Task: Plan a game night with friends on the 15th at 7:00 PM.
Action: Mouse pressed left at (302, 120)
Screenshot: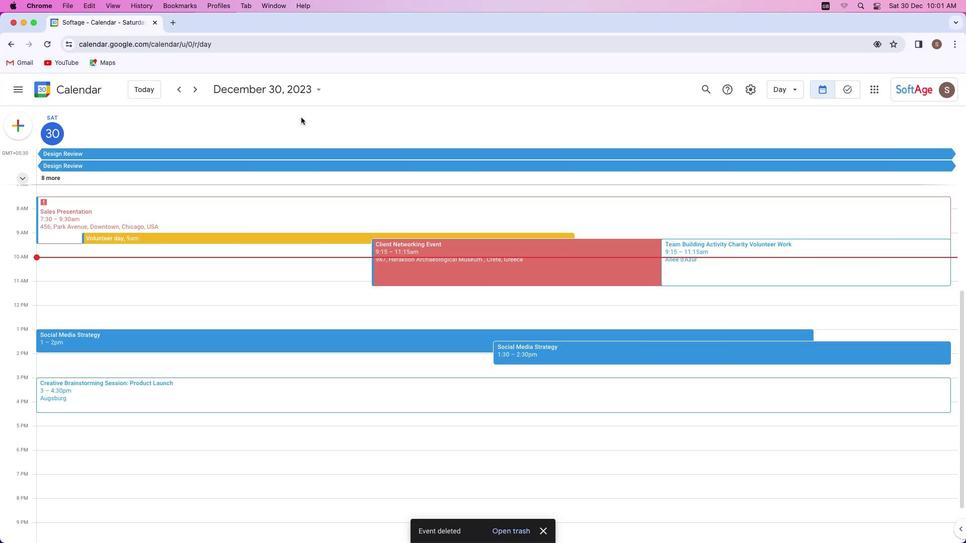 
Action: Mouse moved to (20, 127)
Screenshot: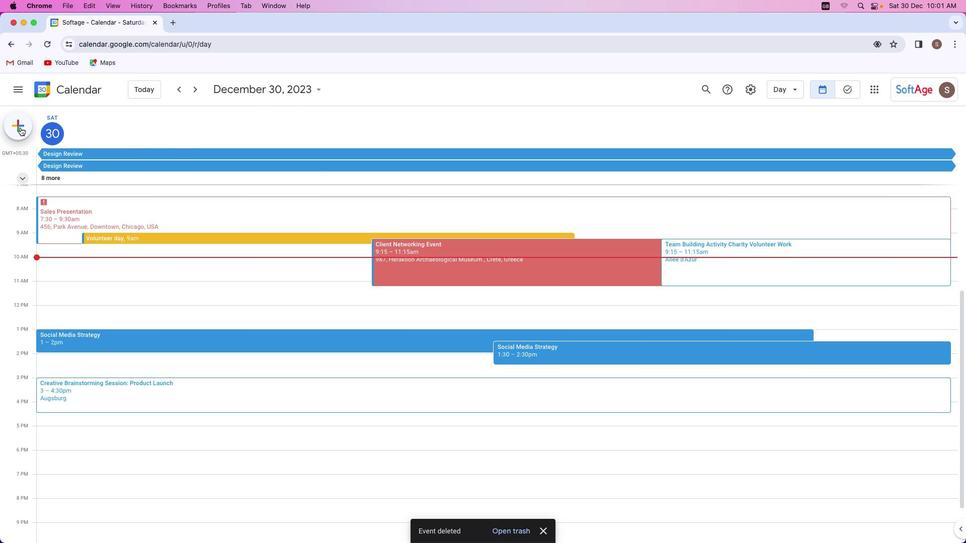 
Action: Mouse pressed left at (20, 127)
Screenshot: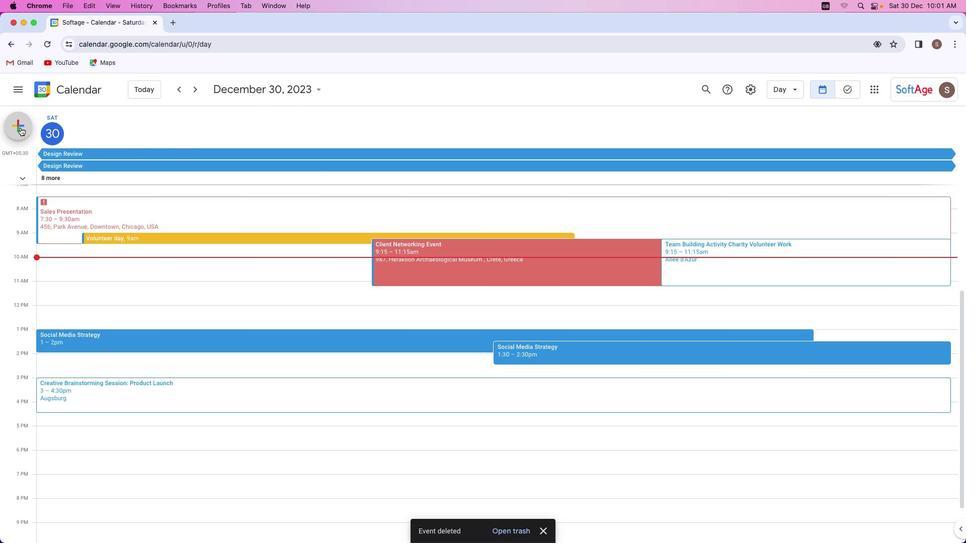 
Action: Mouse moved to (55, 159)
Screenshot: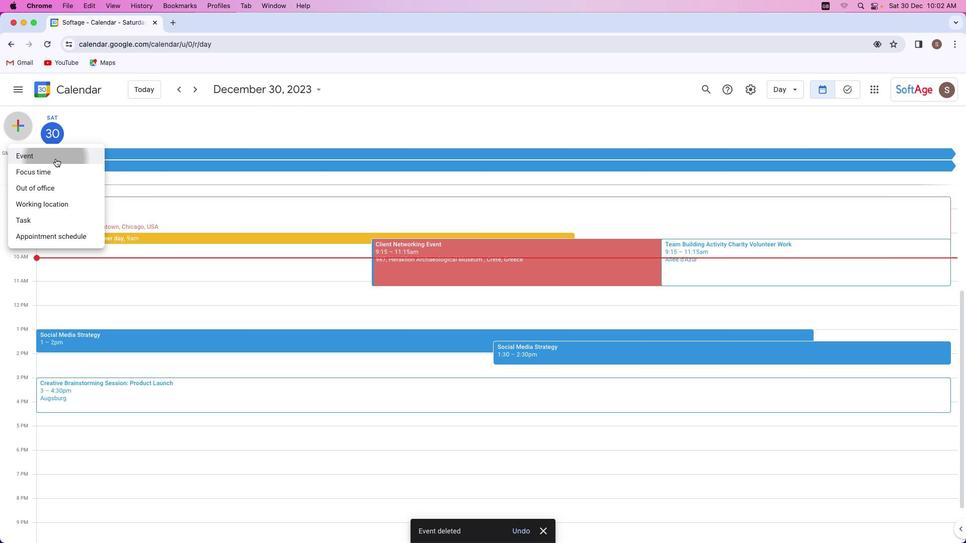 
Action: Mouse pressed left at (55, 159)
Screenshot: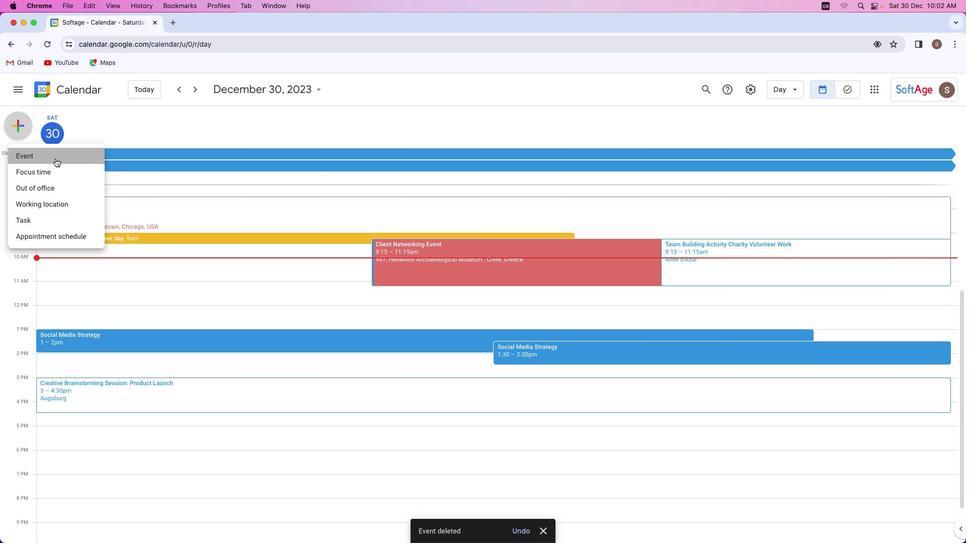 
Action: Mouse moved to (360, 213)
Screenshot: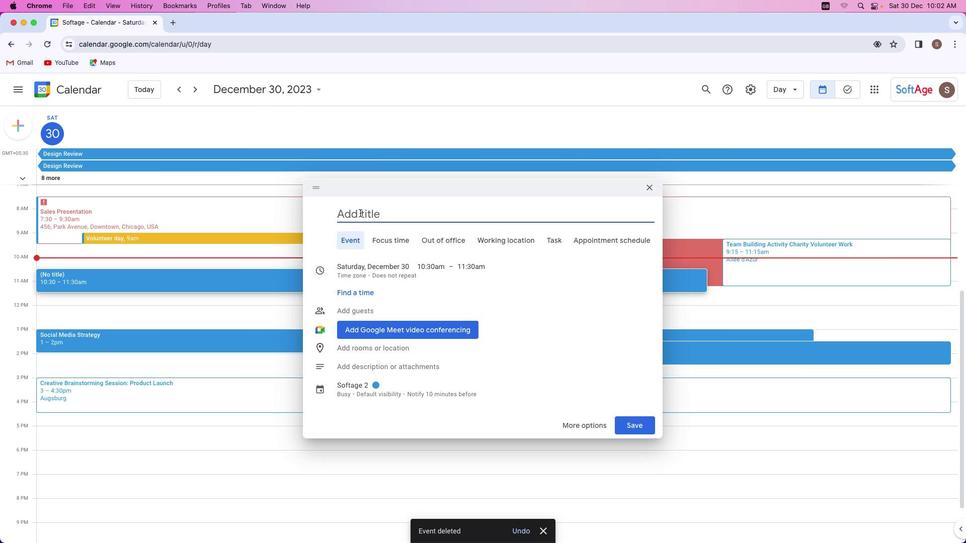 
Action: Mouse pressed left at (360, 213)
Screenshot: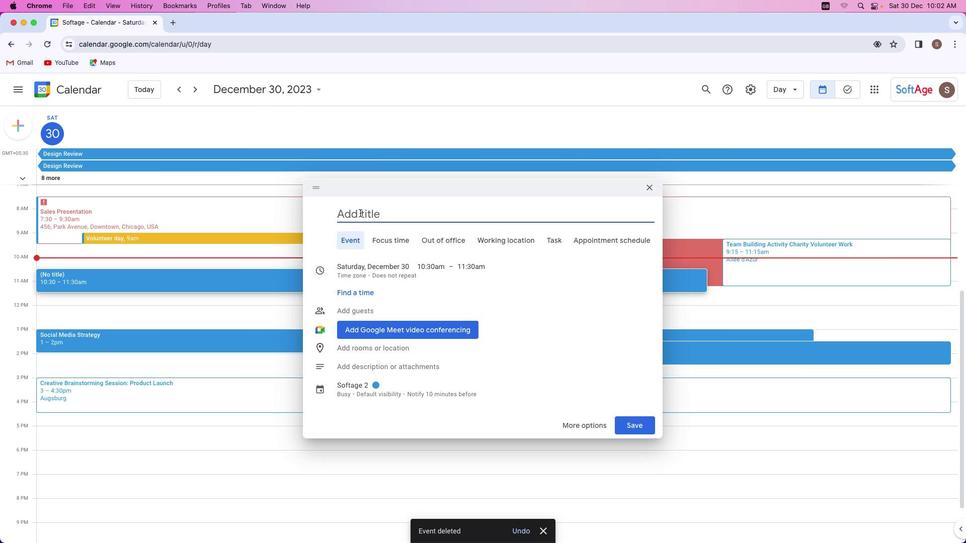 
Action: Key pressed Key.shift'G''a''m''e'Key.space'n''i''g''h''t'Key.space'w''i''t''h'Key.space'f''r''i''e''n''d''s'Key.shift_r':''p''l''a''n'
Screenshot: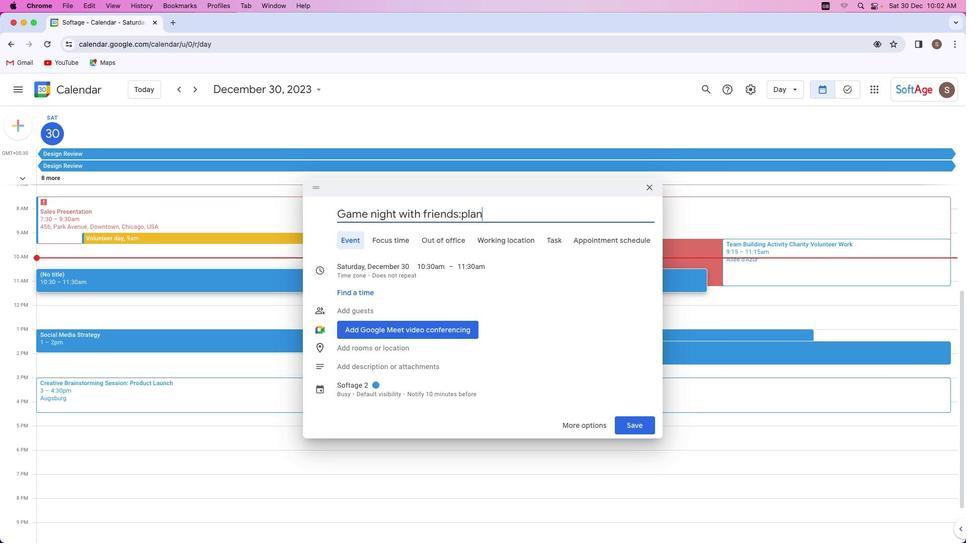 
Action: Mouse moved to (365, 264)
Screenshot: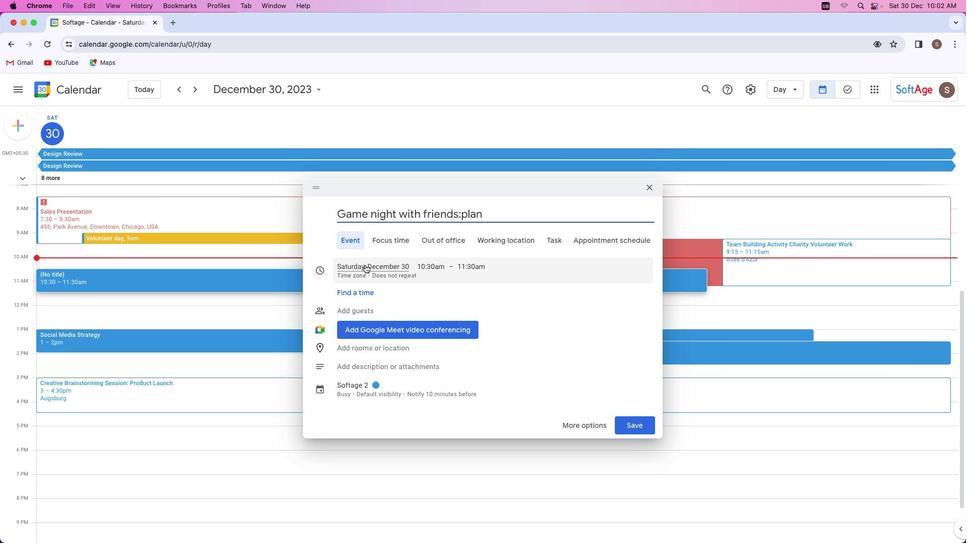 
Action: Mouse pressed left at (365, 264)
Screenshot: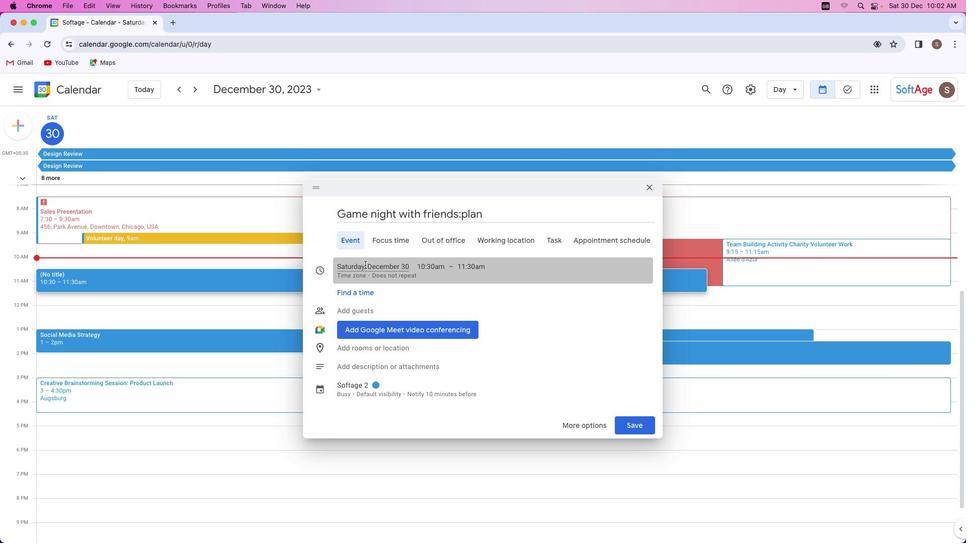 
Action: Mouse moved to (458, 287)
Screenshot: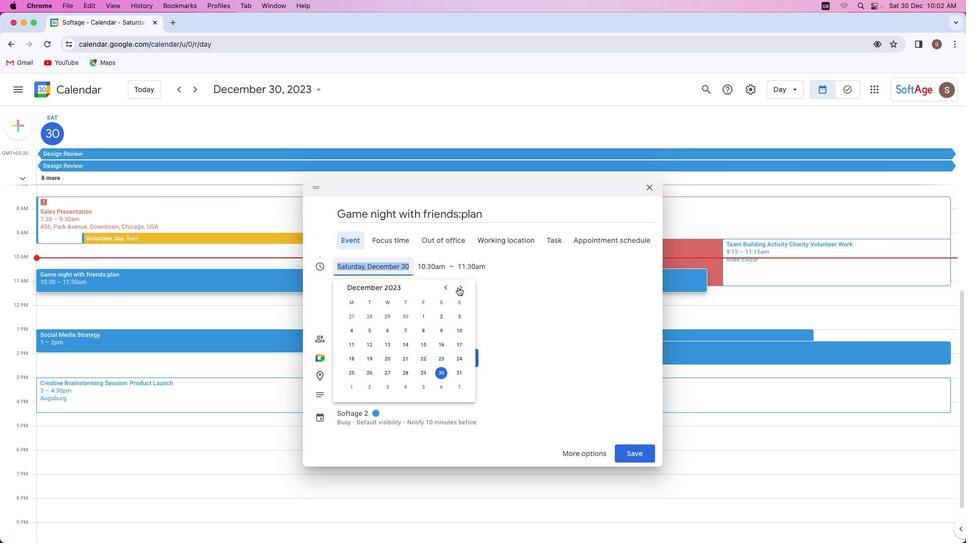
Action: Mouse pressed left at (458, 287)
Screenshot: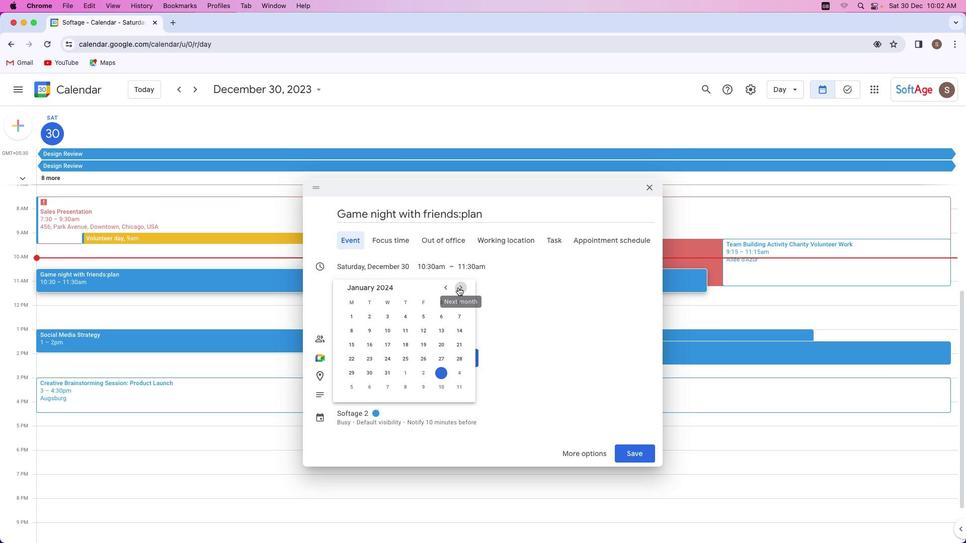 
Action: Mouse moved to (351, 341)
Screenshot: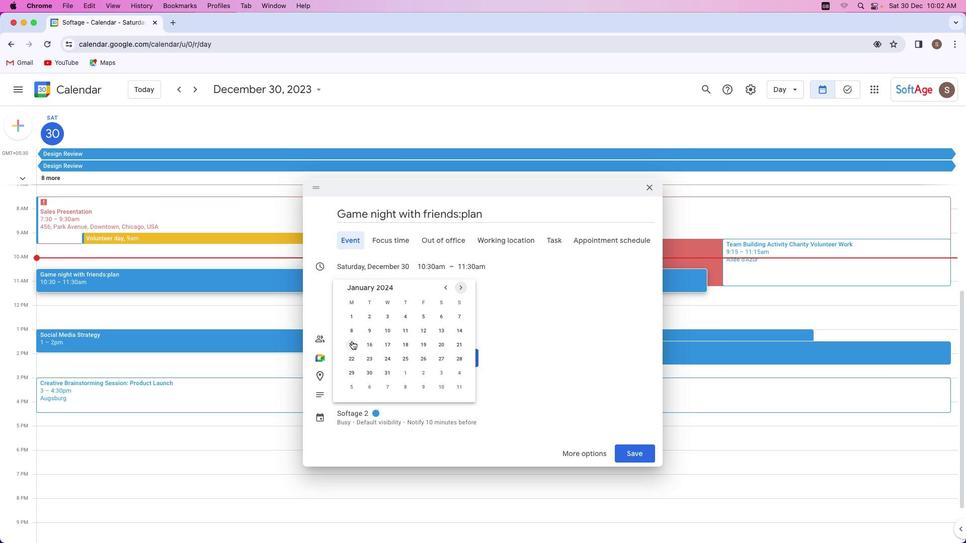 
Action: Mouse pressed left at (351, 341)
Screenshot: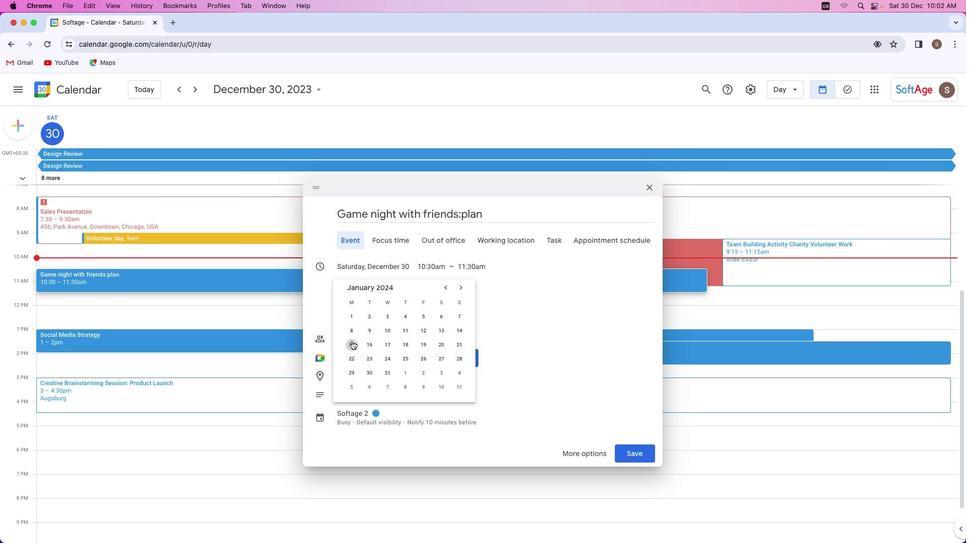 
Action: Mouse moved to (441, 266)
Screenshot: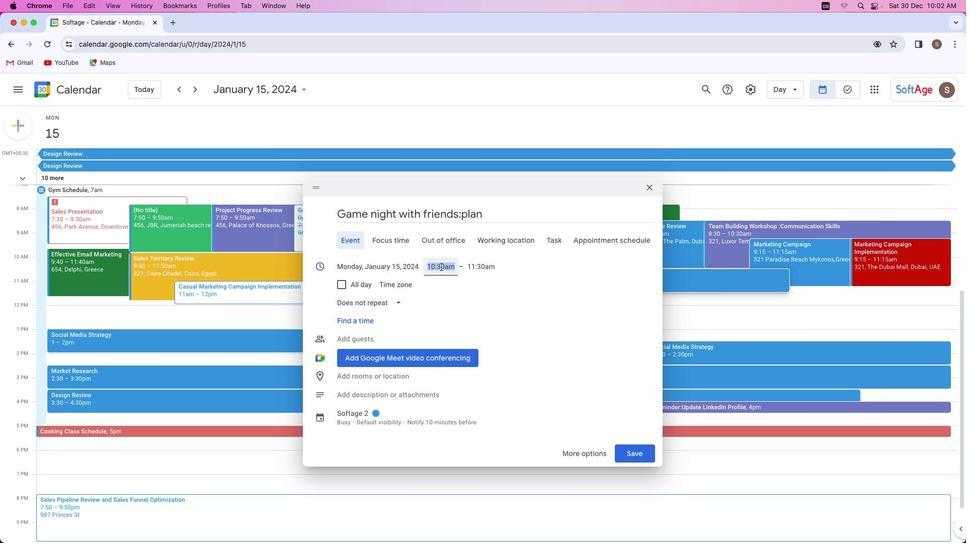 
Action: Mouse pressed left at (441, 266)
Screenshot: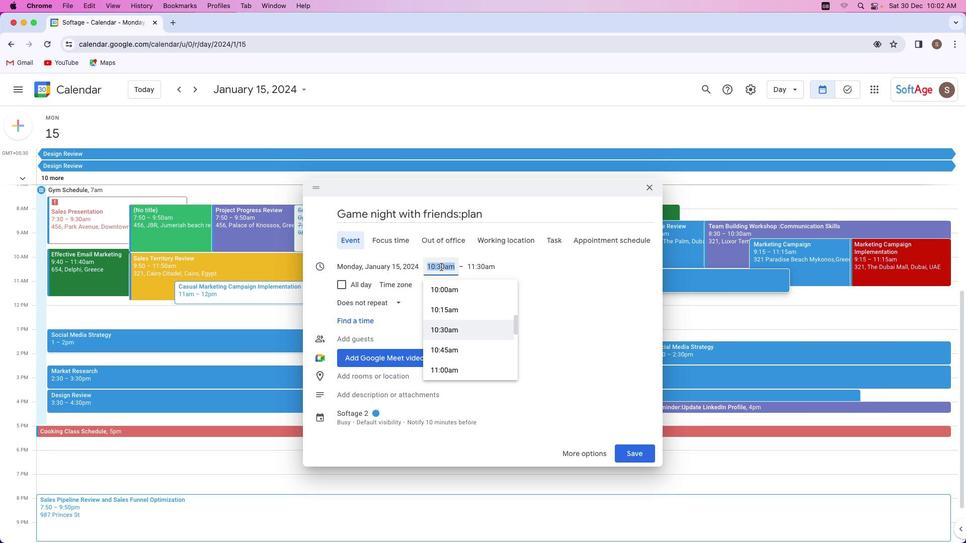 
Action: Mouse moved to (457, 322)
Screenshot: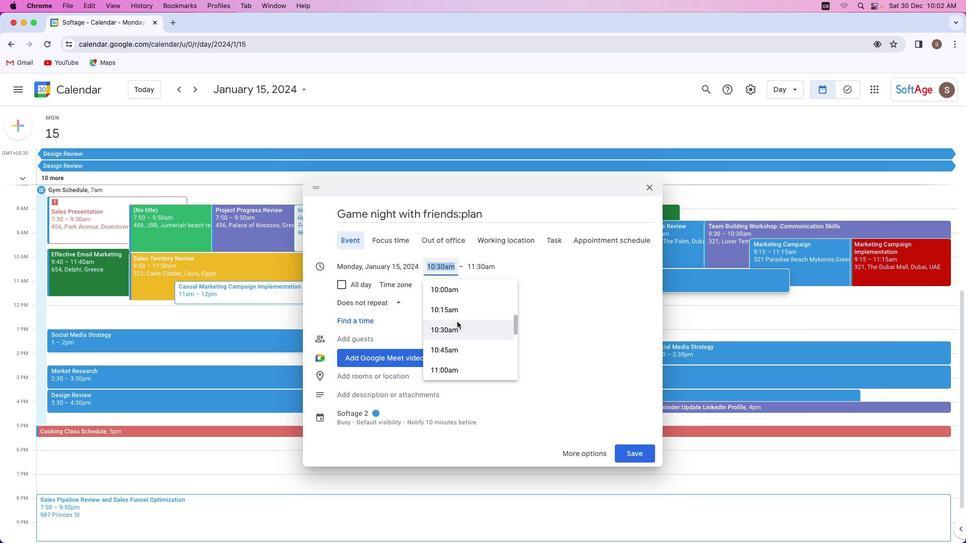 
Action: Mouse scrolled (457, 322) with delta (0, 0)
Screenshot: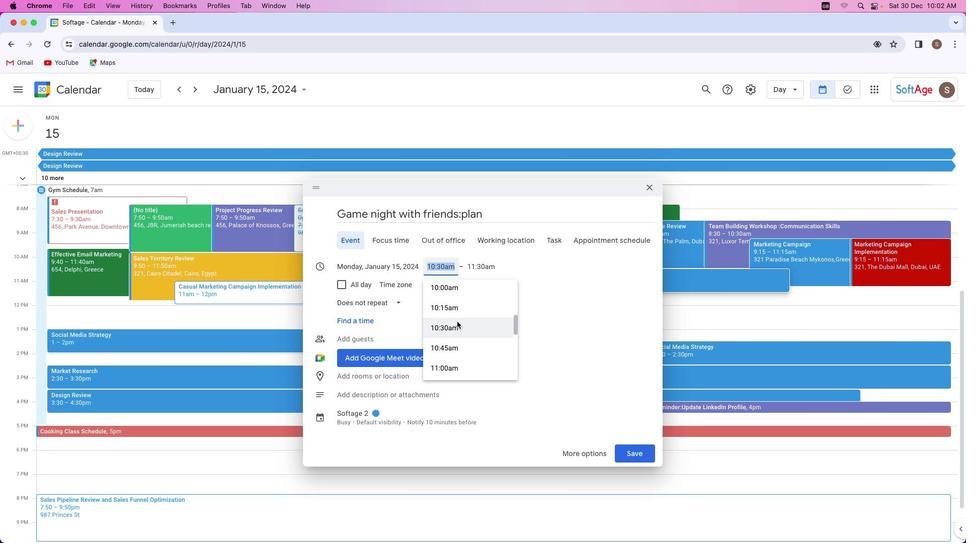 
Action: Mouse scrolled (457, 322) with delta (0, 0)
Screenshot: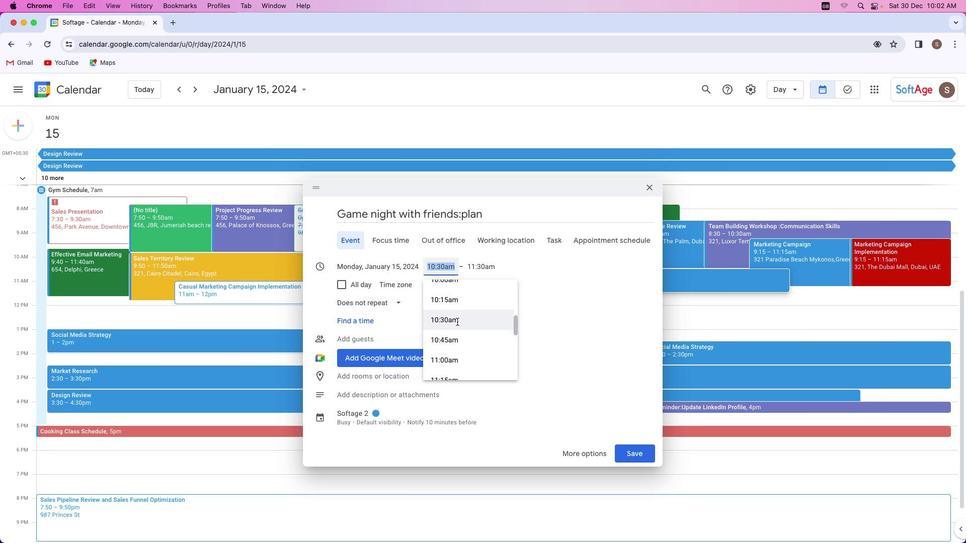 
Action: Mouse scrolled (457, 322) with delta (0, 0)
Screenshot: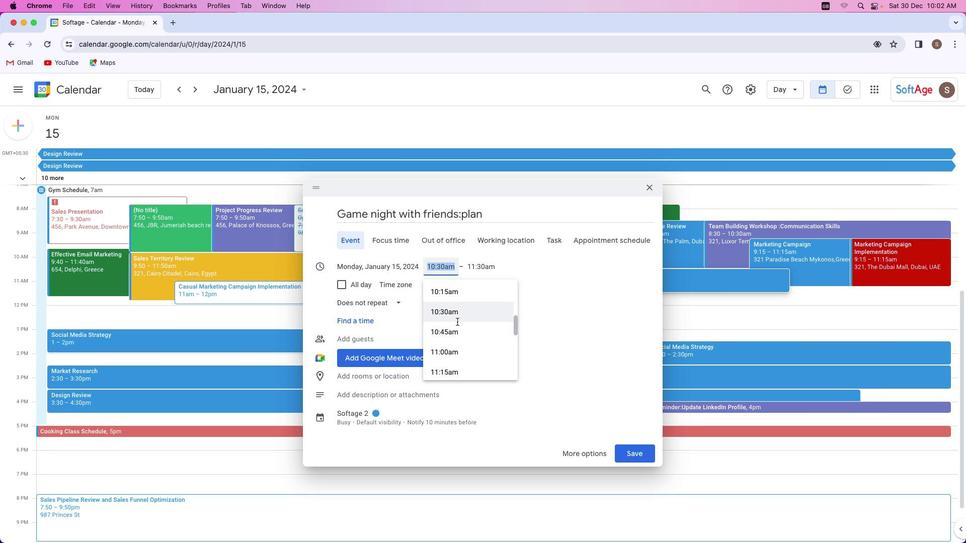 
Action: Mouse moved to (457, 322)
Screenshot: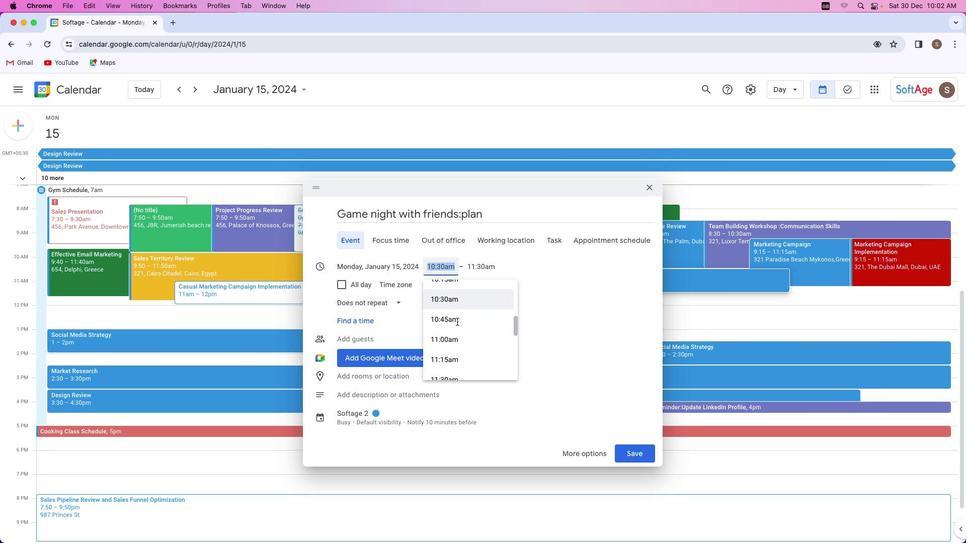
Action: Mouse scrolled (457, 322) with delta (0, 0)
Screenshot: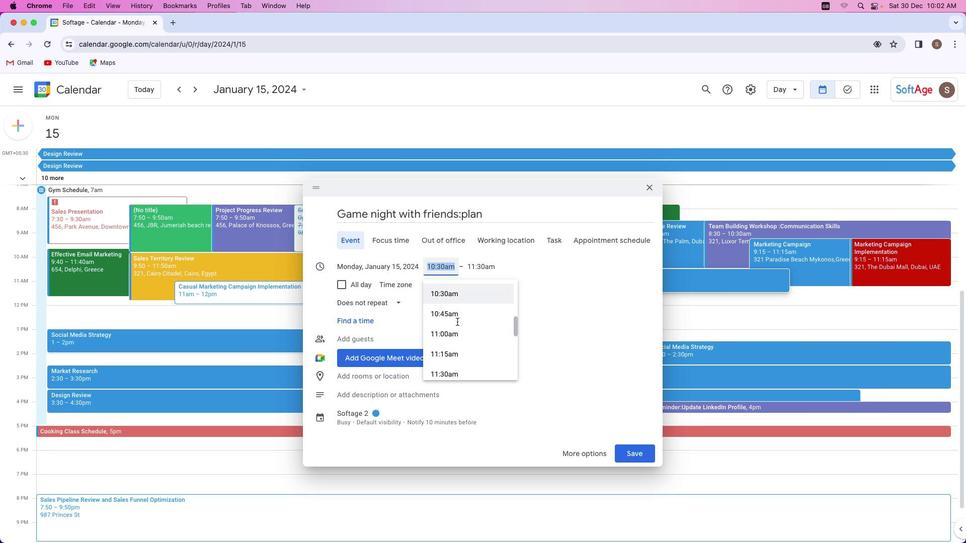 
Action: Mouse scrolled (457, 322) with delta (0, 0)
Screenshot: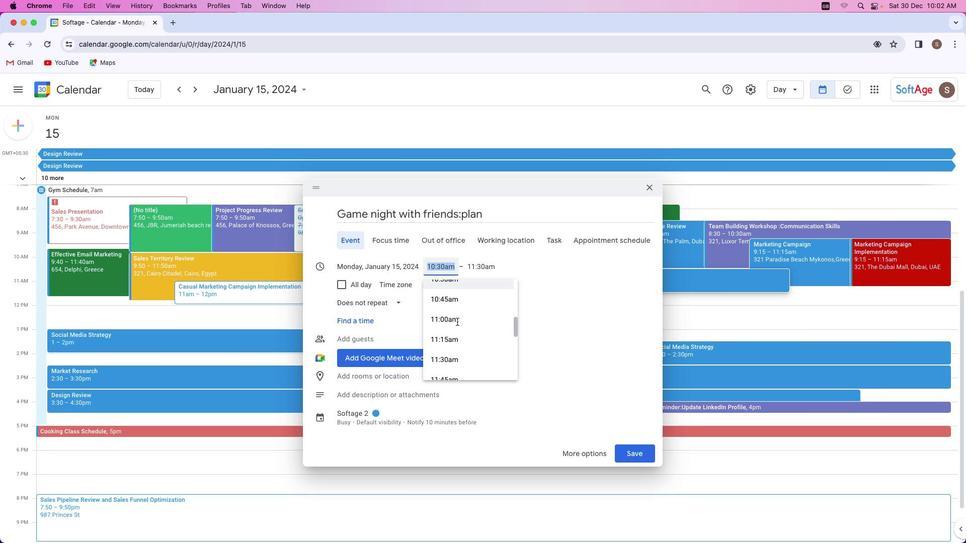 
Action: Mouse scrolled (457, 322) with delta (0, 0)
Screenshot: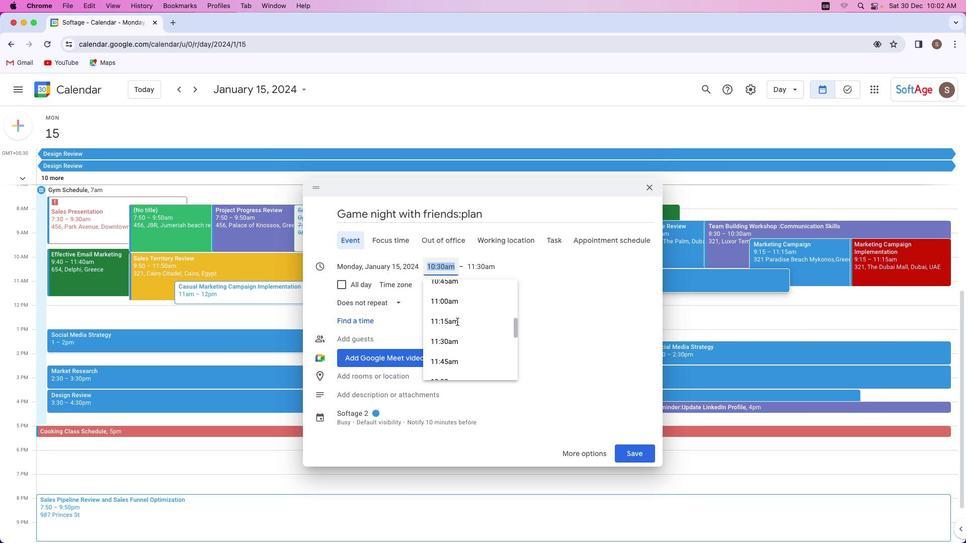 
Action: Mouse scrolled (457, 322) with delta (0, 0)
Screenshot: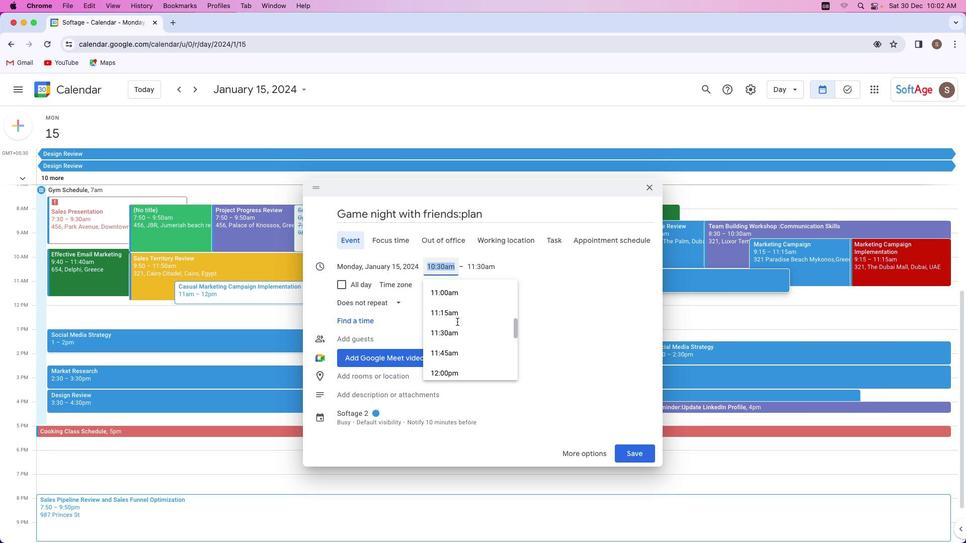 
Action: Mouse scrolled (457, 322) with delta (0, 0)
Screenshot: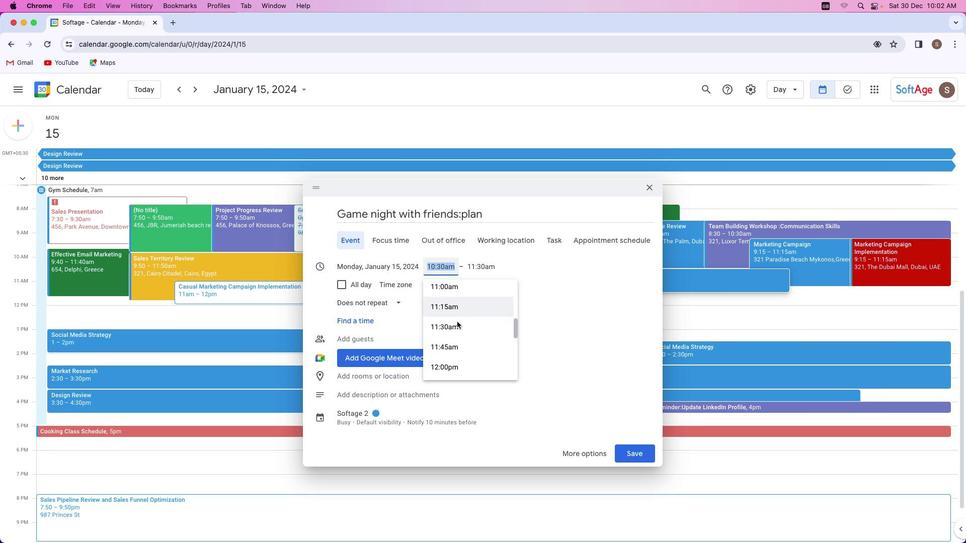 
Action: Mouse scrolled (457, 322) with delta (0, 0)
Screenshot: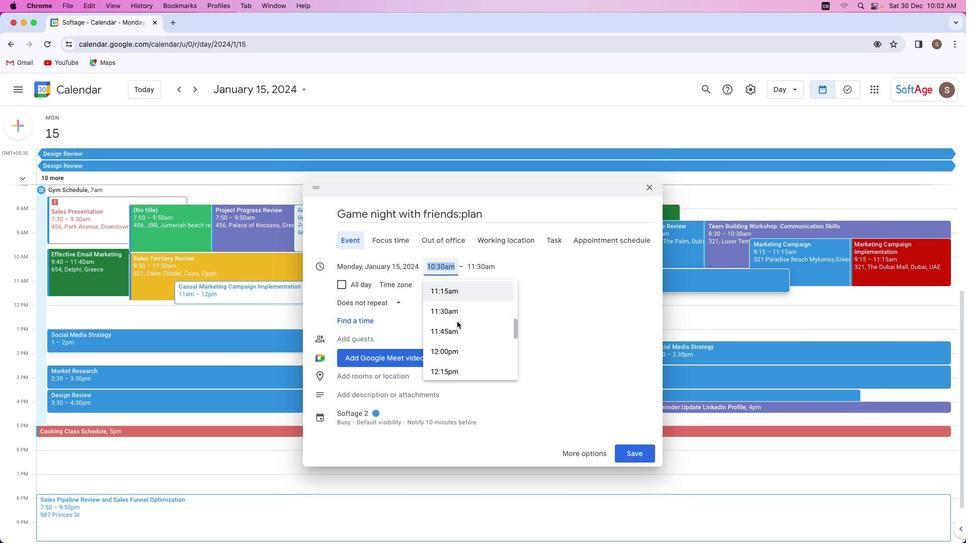 
Action: Mouse scrolled (457, 322) with delta (0, 0)
Screenshot: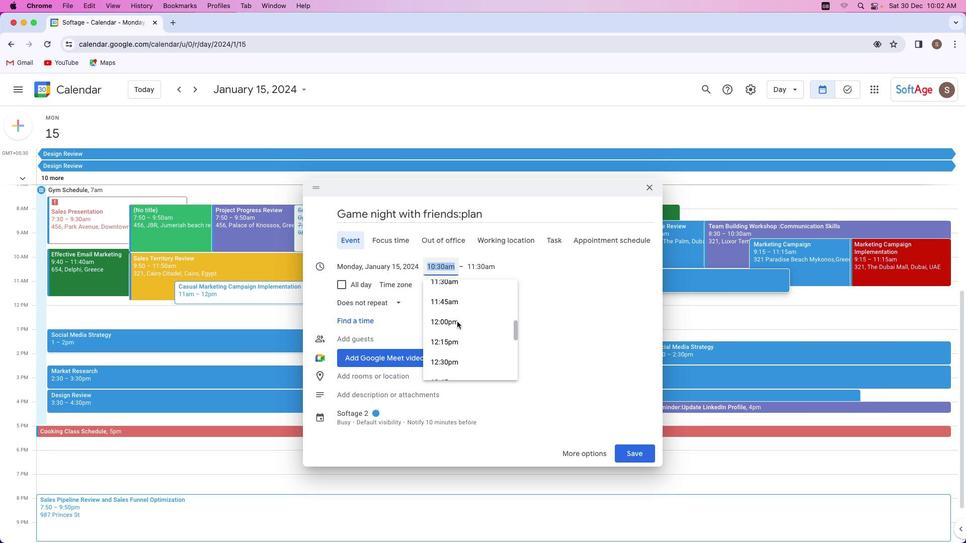 
Action: Mouse scrolled (457, 322) with delta (0, 0)
Screenshot: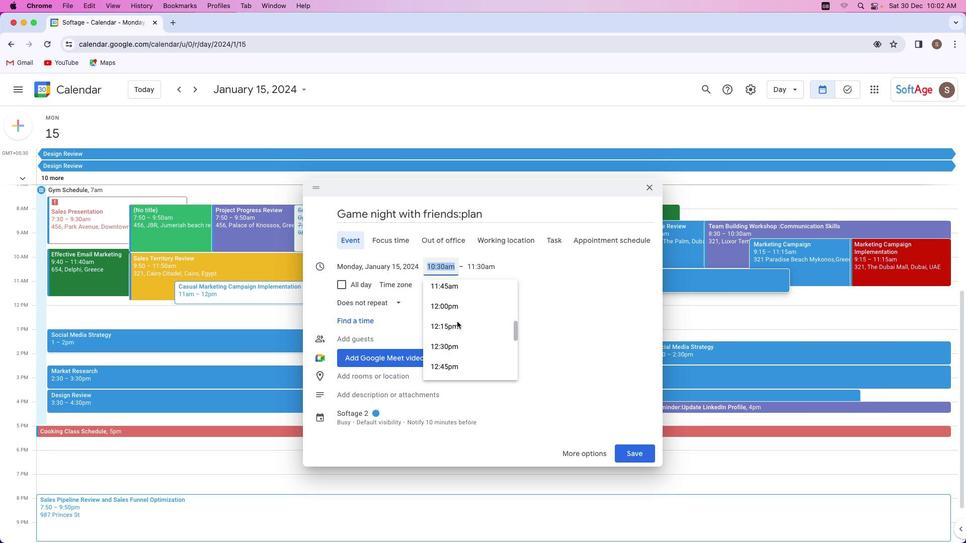 
Action: Mouse scrolled (457, 322) with delta (0, 0)
Screenshot: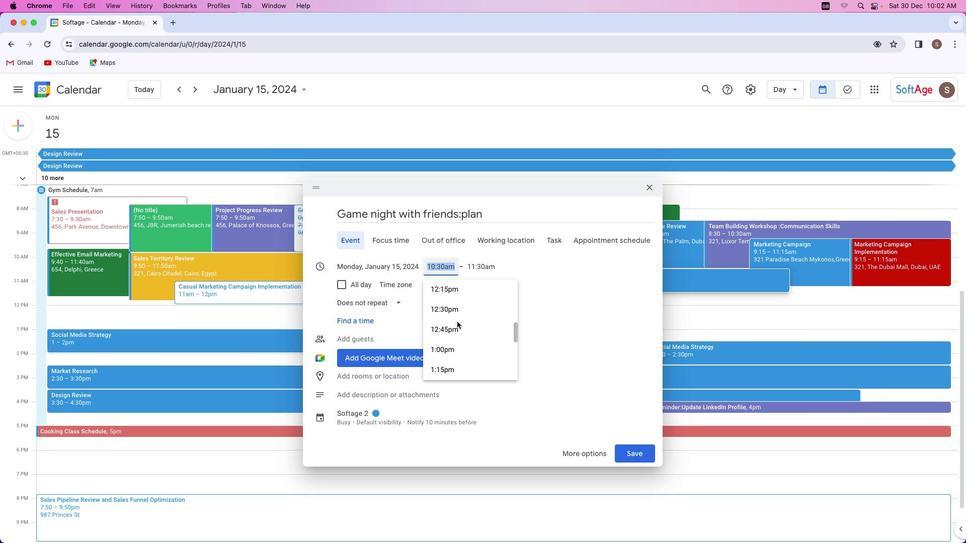 
Action: Mouse scrolled (457, 322) with delta (0, 0)
Screenshot: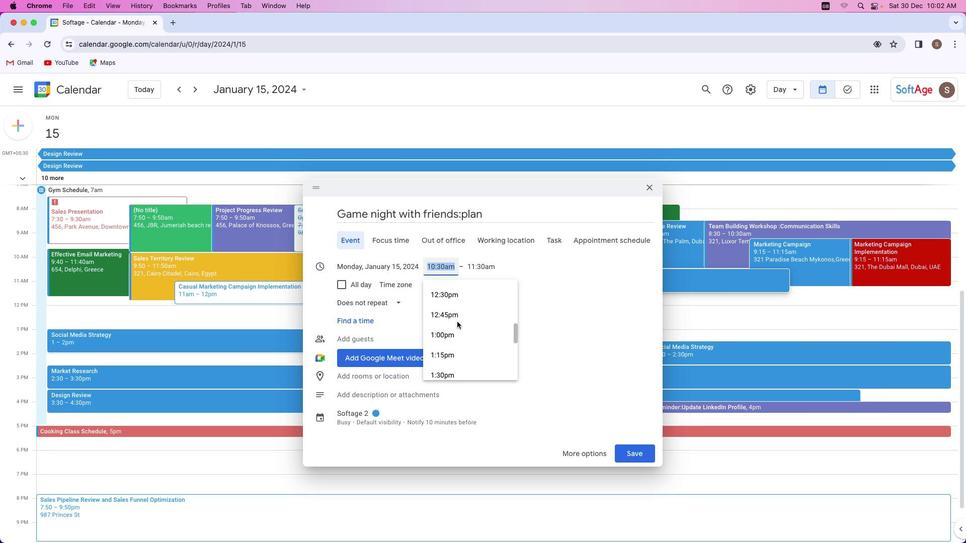 
Action: Mouse scrolled (457, 322) with delta (0, 0)
Screenshot: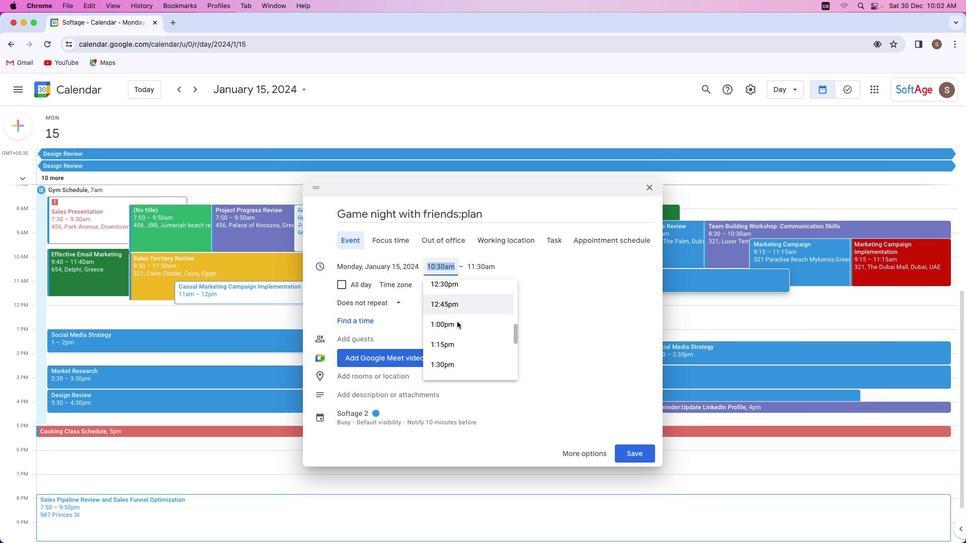 
Action: Mouse scrolled (457, 322) with delta (0, 0)
Screenshot: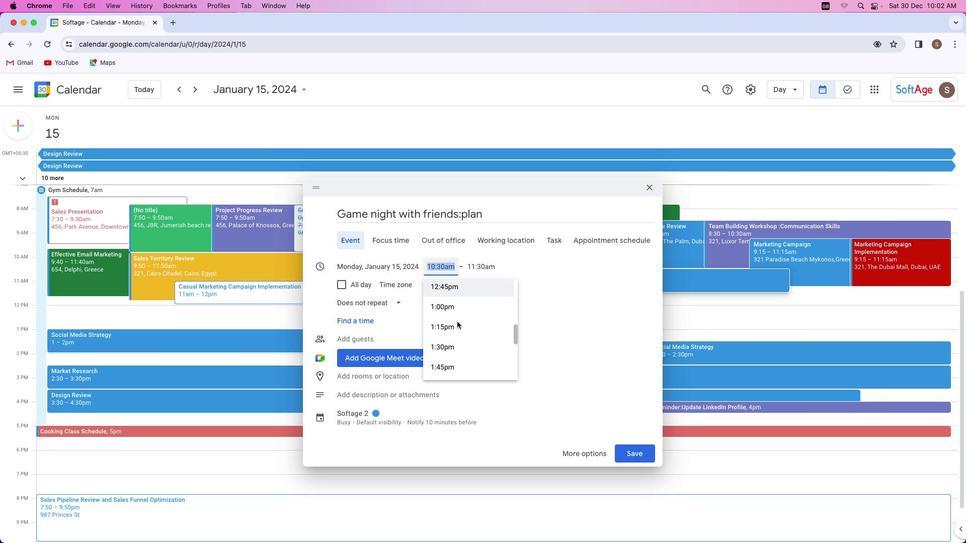
Action: Mouse scrolled (457, 322) with delta (0, 0)
Screenshot: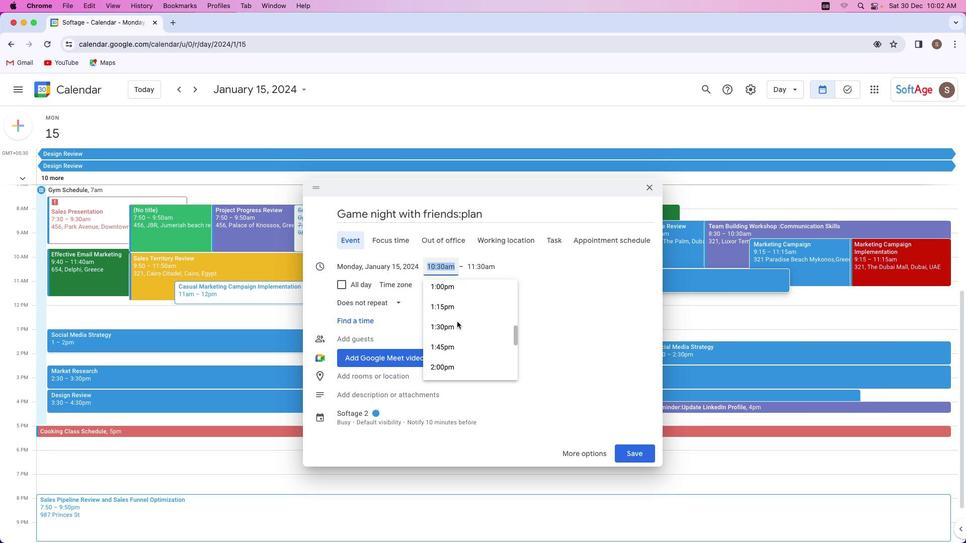 
Action: Mouse scrolled (457, 322) with delta (0, 0)
Screenshot: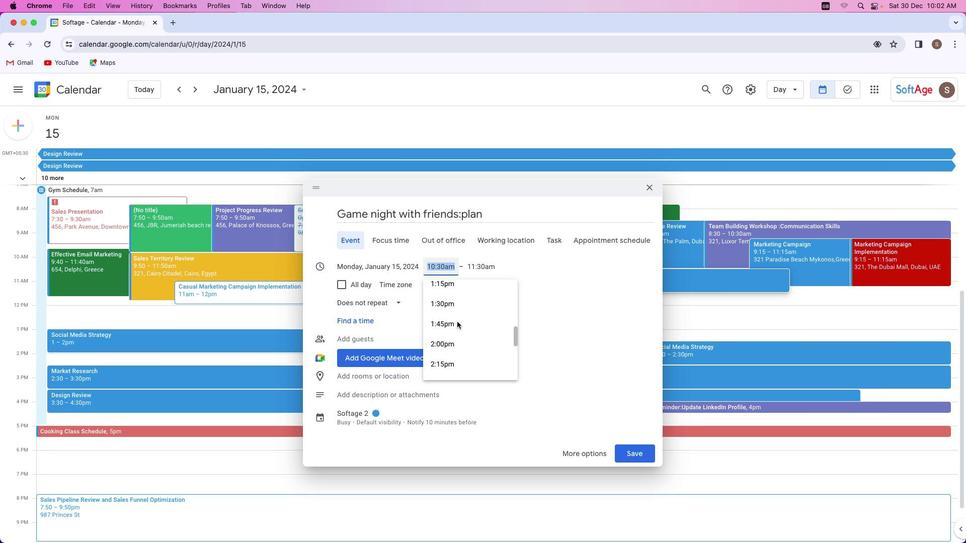 
Action: Mouse scrolled (457, 322) with delta (0, 0)
Screenshot: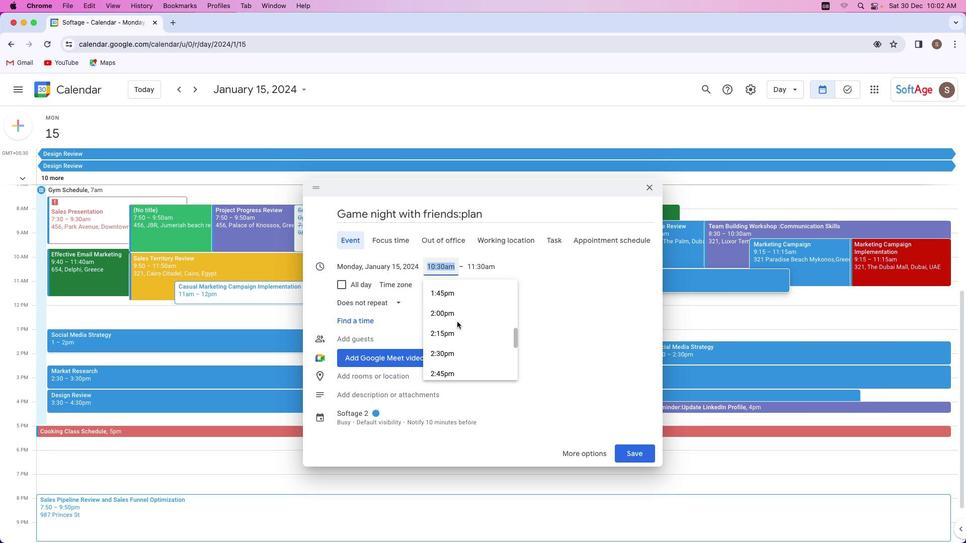 
Action: Mouse scrolled (457, 322) with delta (0, 0)
Screenshot: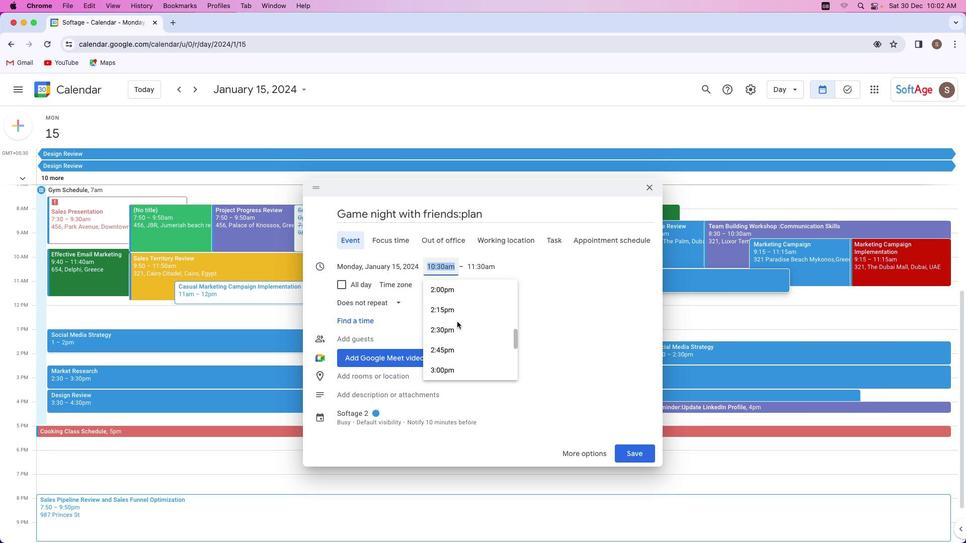 
Action: Mouse scrolled (457, 322) with delta (0, 0)
Screenshot: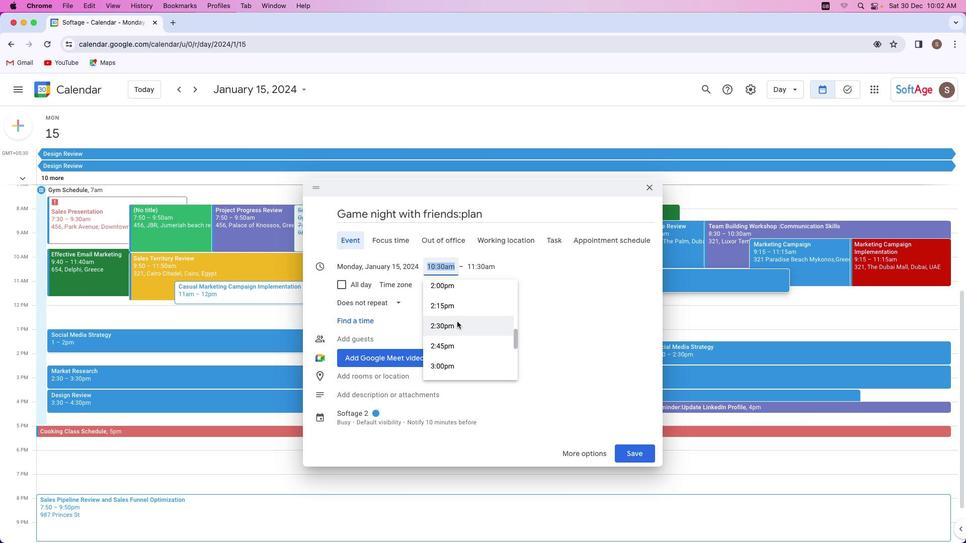 
Action: Mouse scrolled (457, 322) with delta (0, 0)
Screenshot: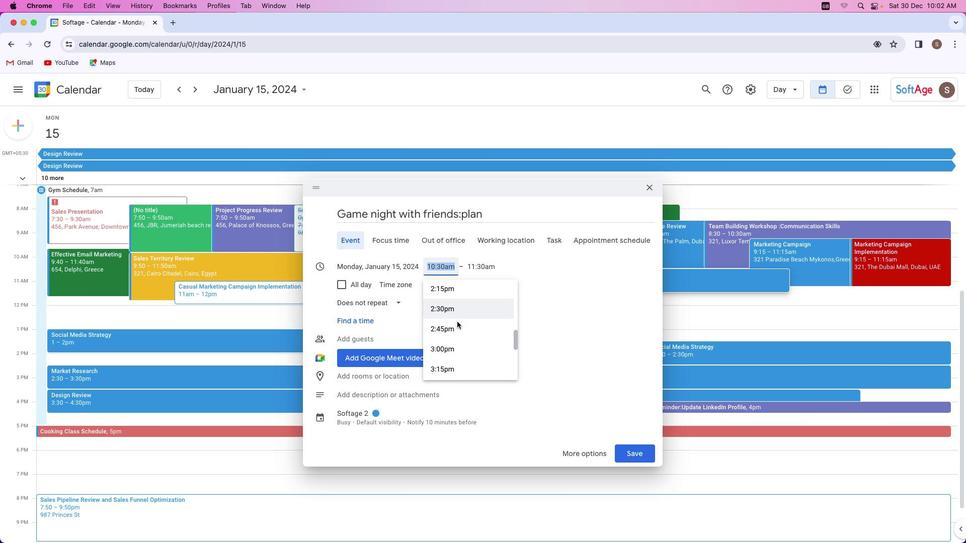 
Action: Mouse scrolled (457, 322) with delta (0, 0)
Screenshot: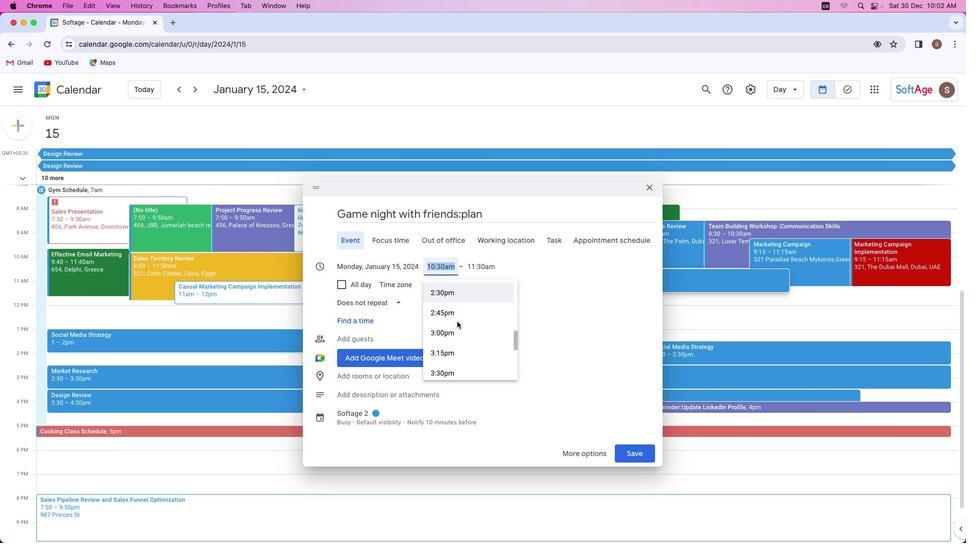 
Action: Mouse scrolled (457, 322) with delta (0, 0)
Screenshot: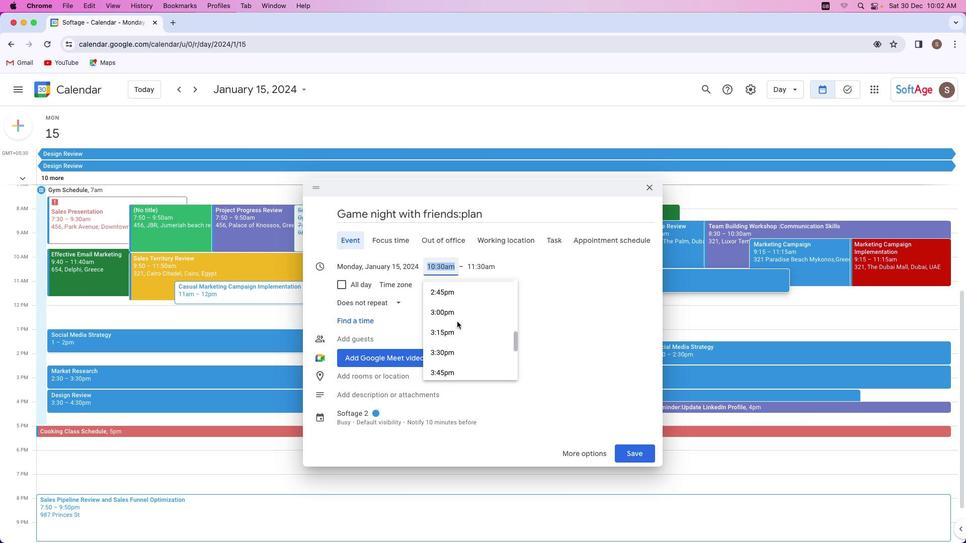 
Action: Mouse scrolled (457, 322) with delta (0, 0)
Screenshot: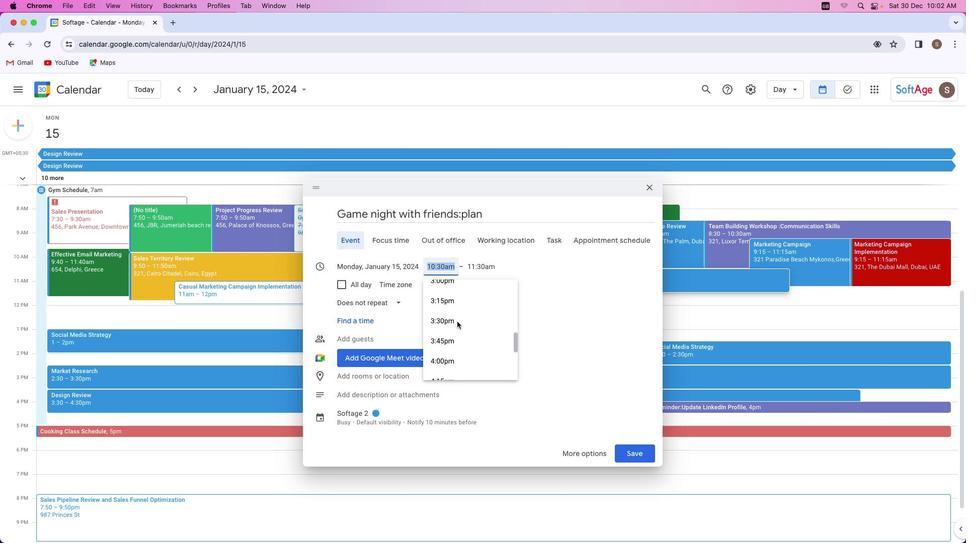 
Action: Mouse scrolled (457, 322) with delta (0, 0)
Screenshot: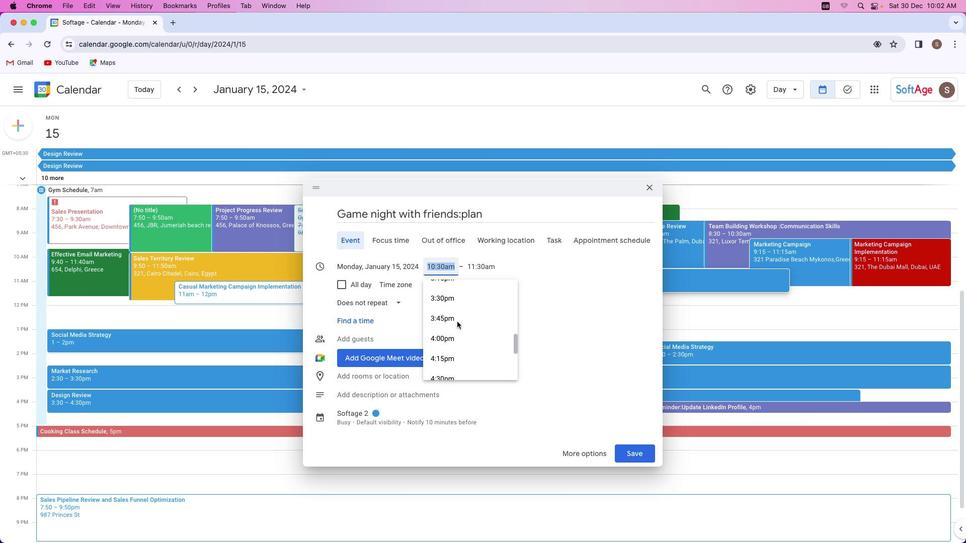 
Action: Mouse scrolled (457, 322) with delta (0, 0)
Screenshot: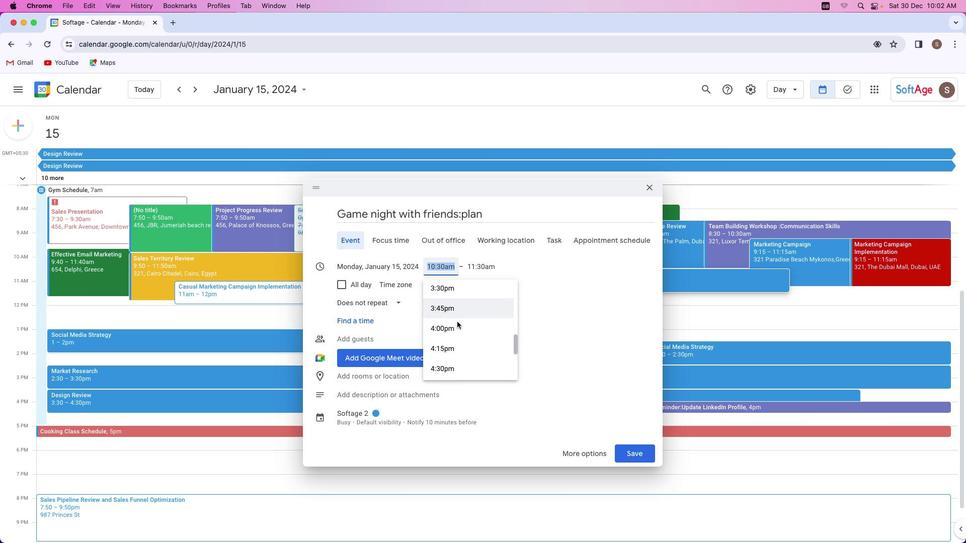 
Action: Mouse scrolled (457, 322) with delta (0, 0)
Screenshot: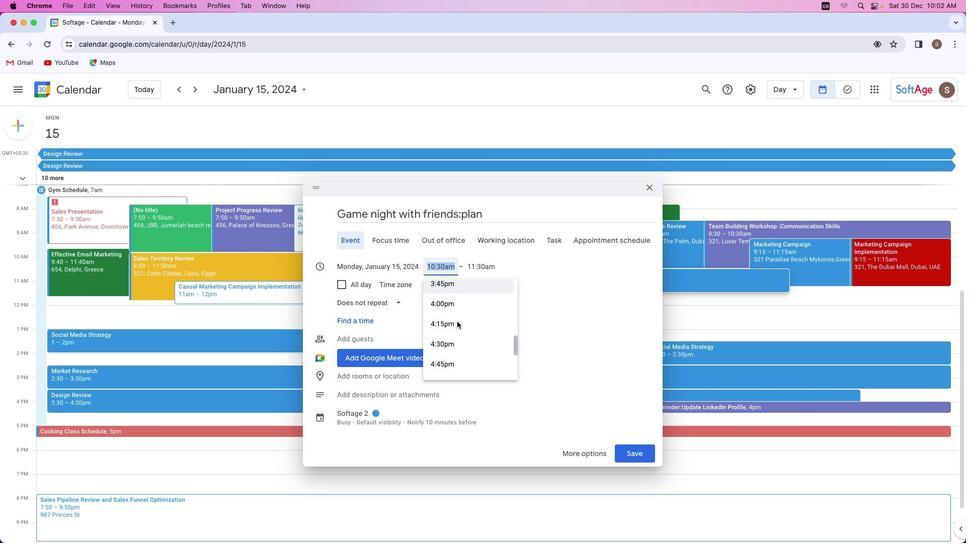 
Action: Mouse scrolled (457, 322) with delta (0, 0)
Screenshot: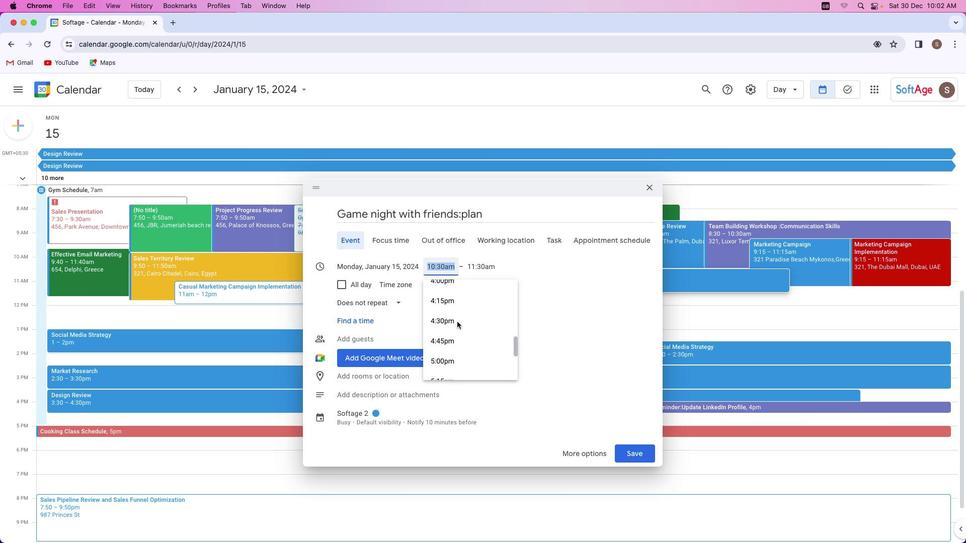 
Action: Mouse scrolled (457, 322) with delta (0, 0)
Screenshot: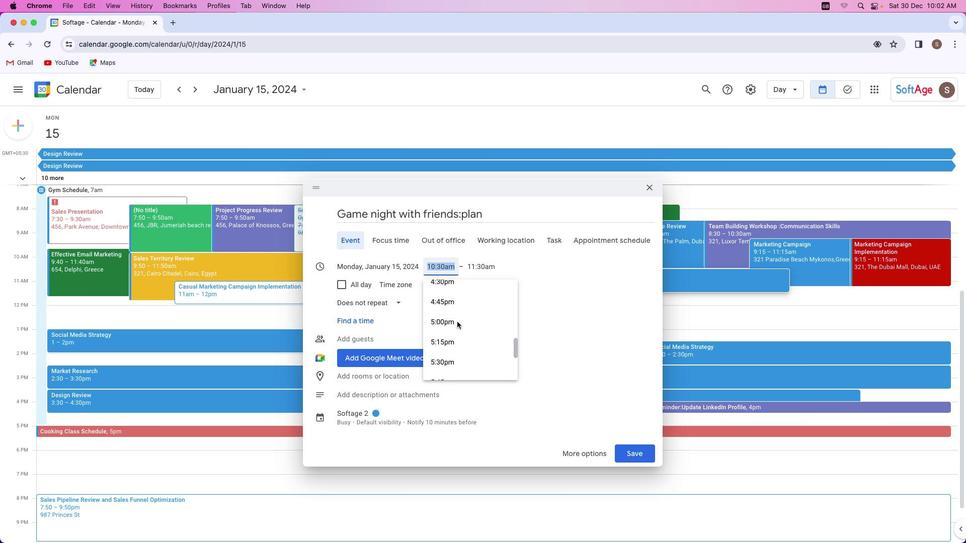 
Action: Mouse scrolled (457, 322) with delta (0, -1)
Screenshot: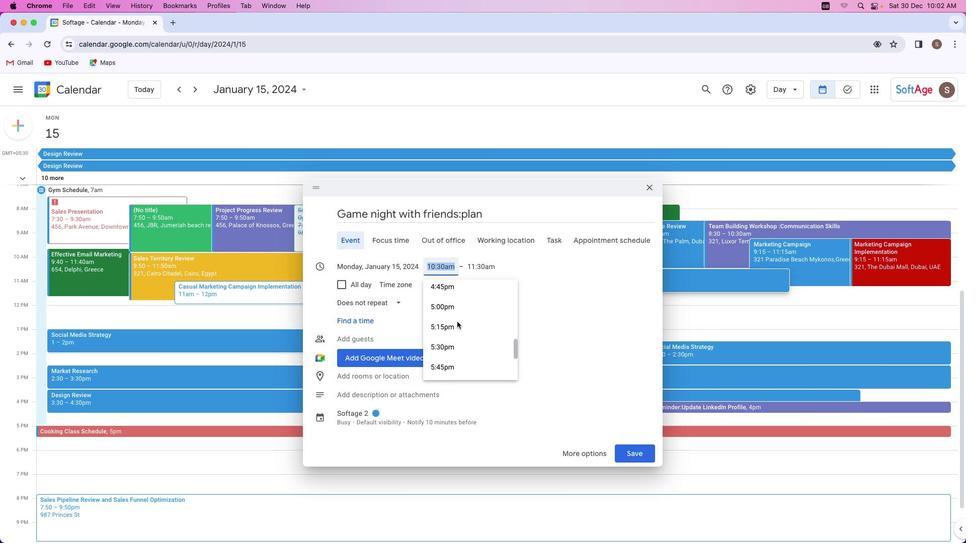 
Action: Mouse scrolled (457, 322) with delta (0, 0)
Screenshot: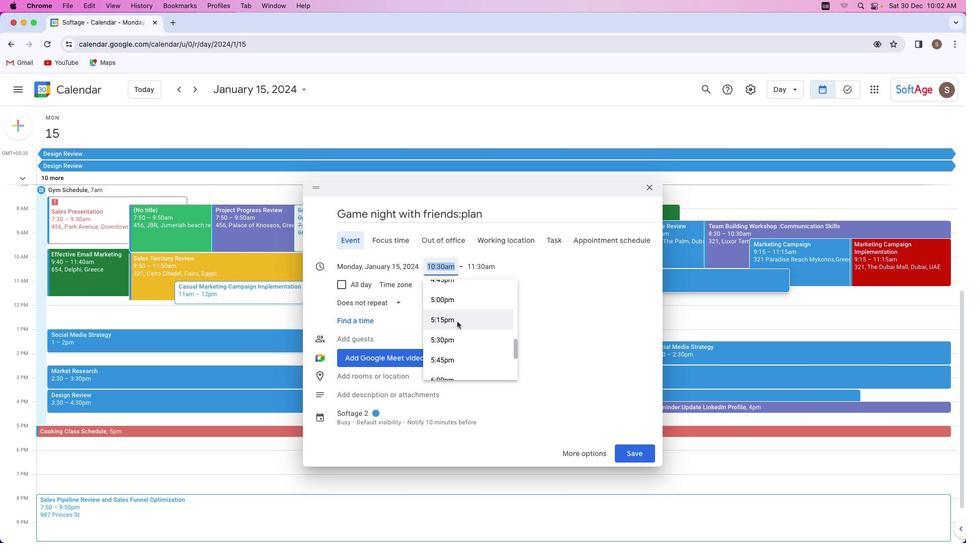 
Action: Mouse scrolled (457, 322) with delta (0, 0)
Screenshot: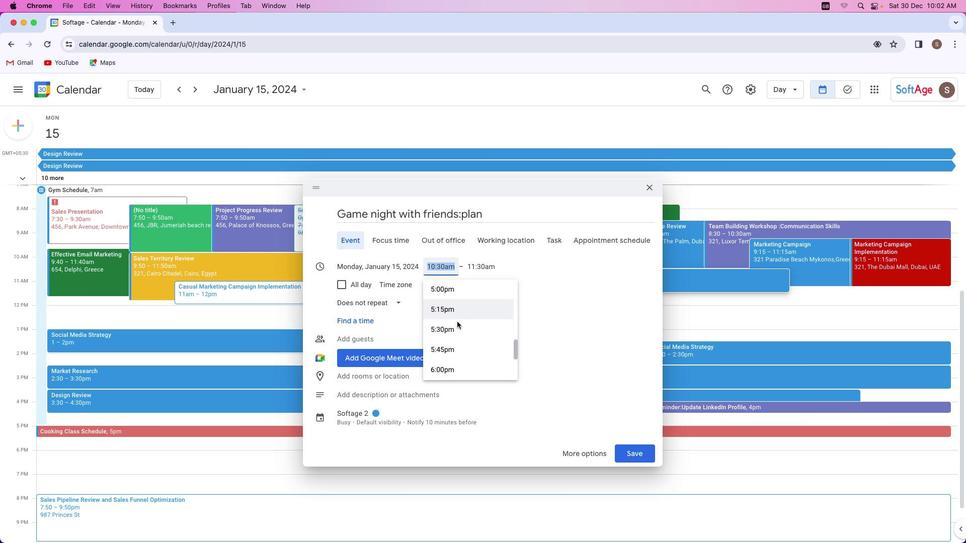 
Action: Mouse scrolled (457, 322) with delta (0, 0)
Screenshot: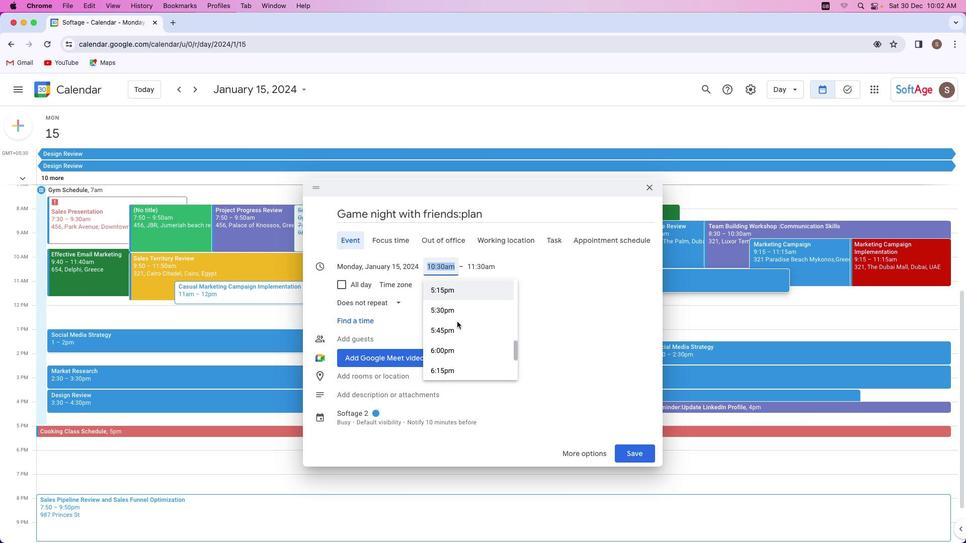 
Action: Mouse scrolled (457, 322) with delta (0, 0)
Screenshot: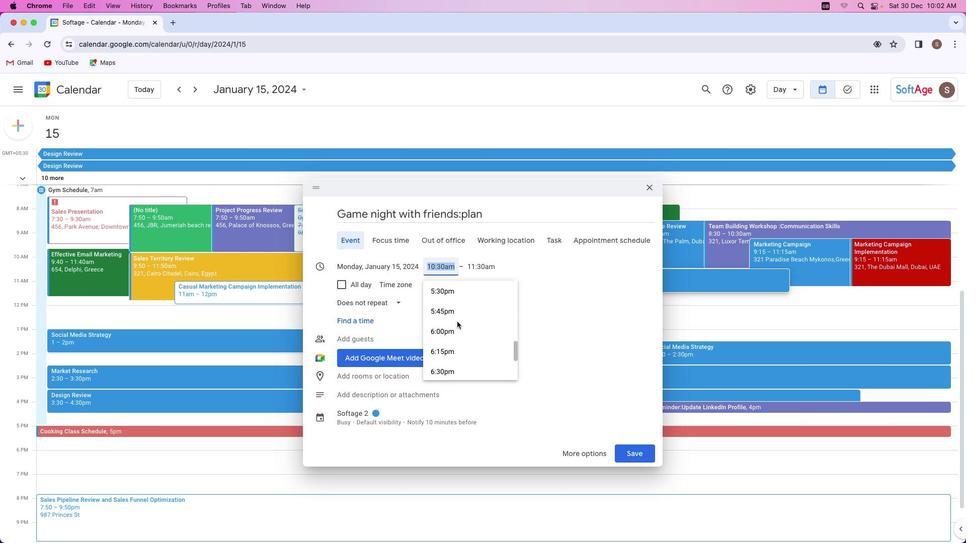 
Action: Mouse scrolled (457, 322) with delta (0, 0)
Screenshot: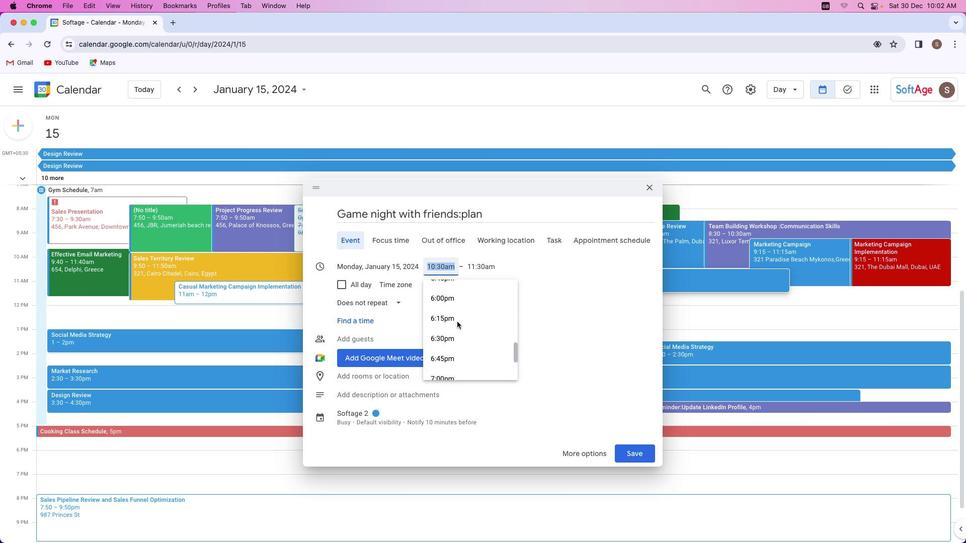 
Action: Mouse scrolled (457, 322) with delta (0, 0)
Screenshot: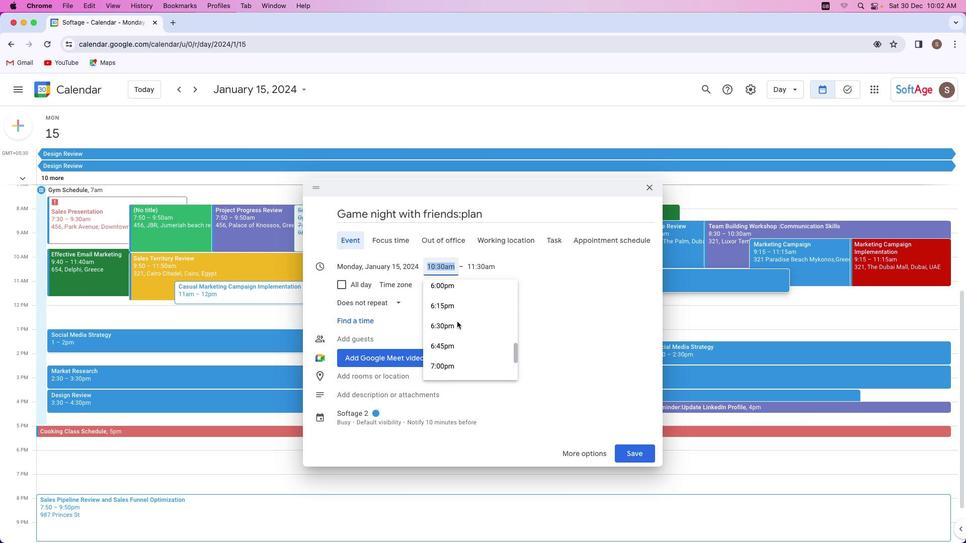 
Action: Mouse scrolled (457, 322) with delta (0, 0)
Screenshot: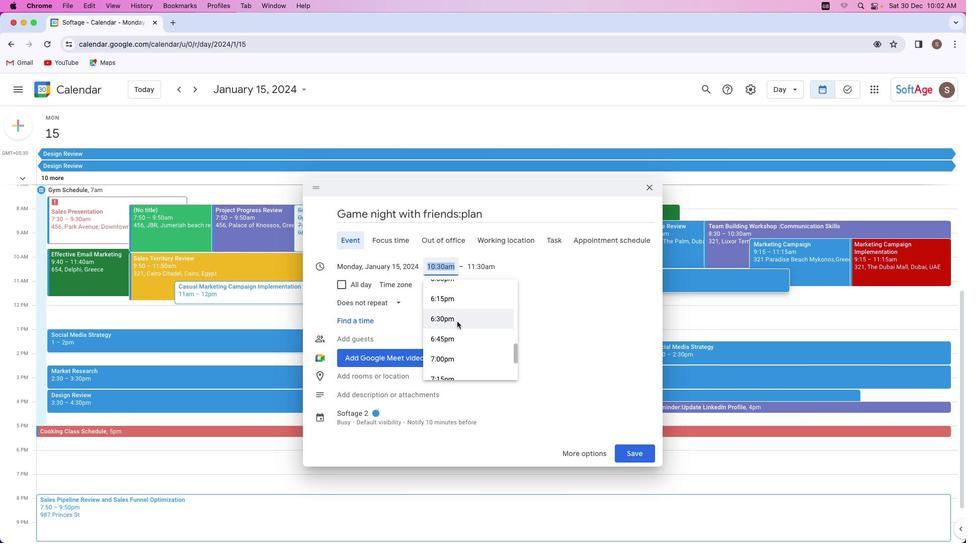 
Action: Mouse scrolled (457, 322) with delta (0, 0)
Screenshot: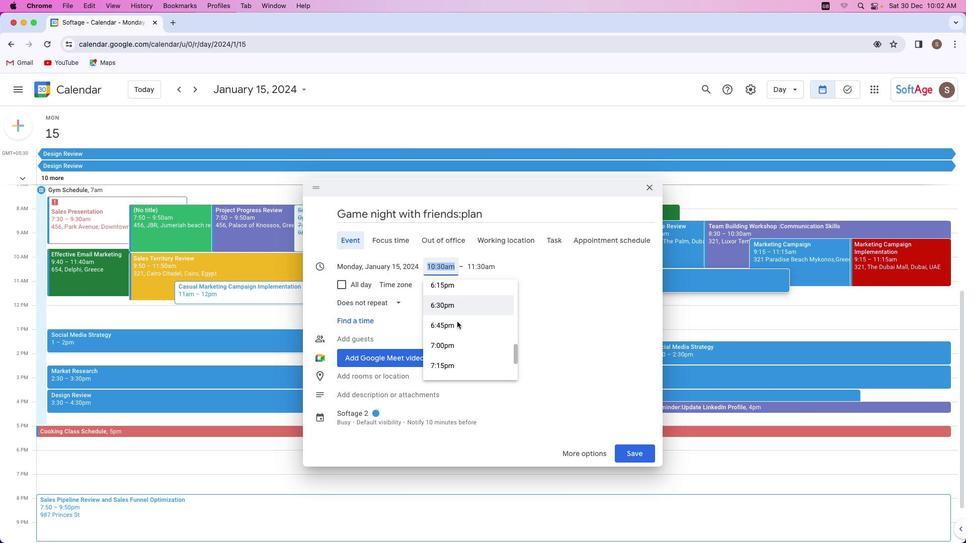 
Action: Mouse scrolled (457, 322) with delta (0, 0)
Screenshot: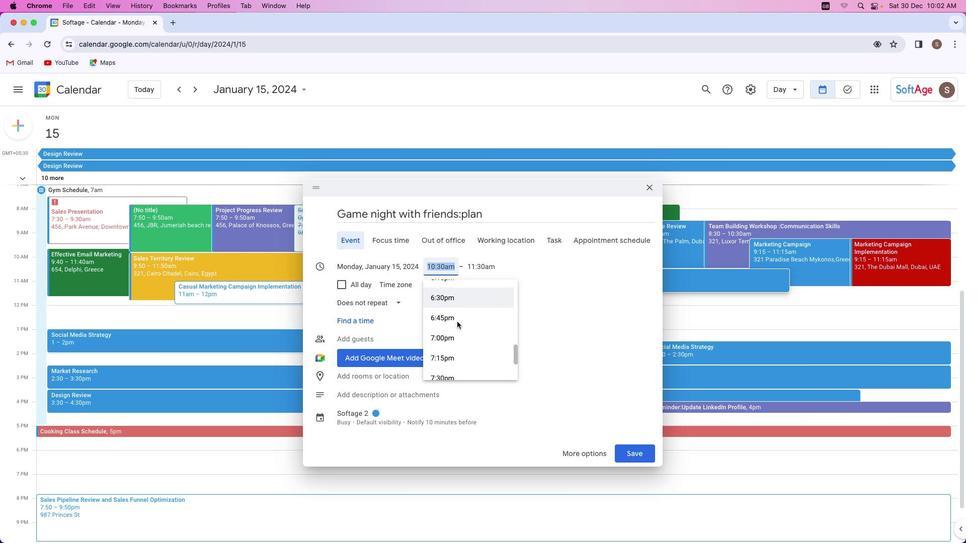 
Action: Mouse scrolled (457, 322) with delta (0, 0)
Screenshot: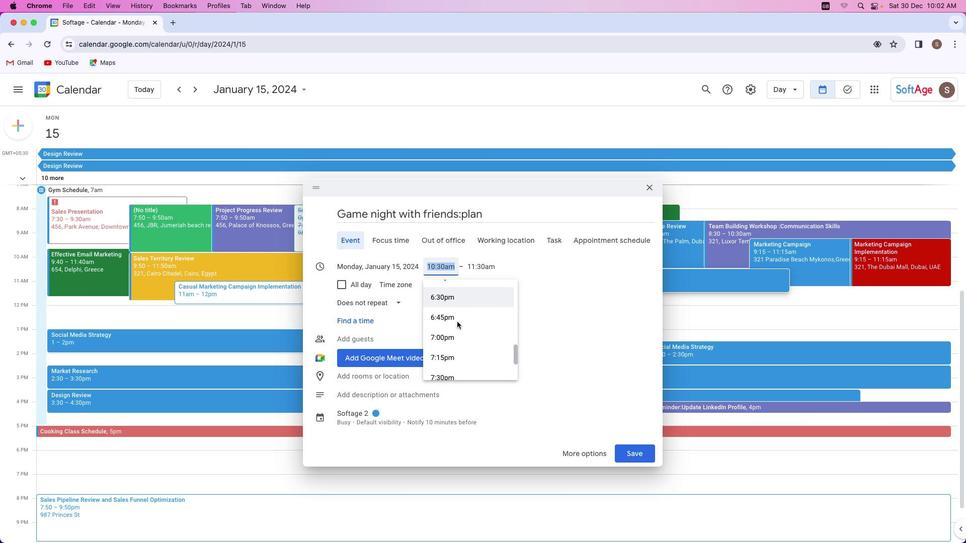 
Action: Mouse moved to (447, 336)
Screenshot: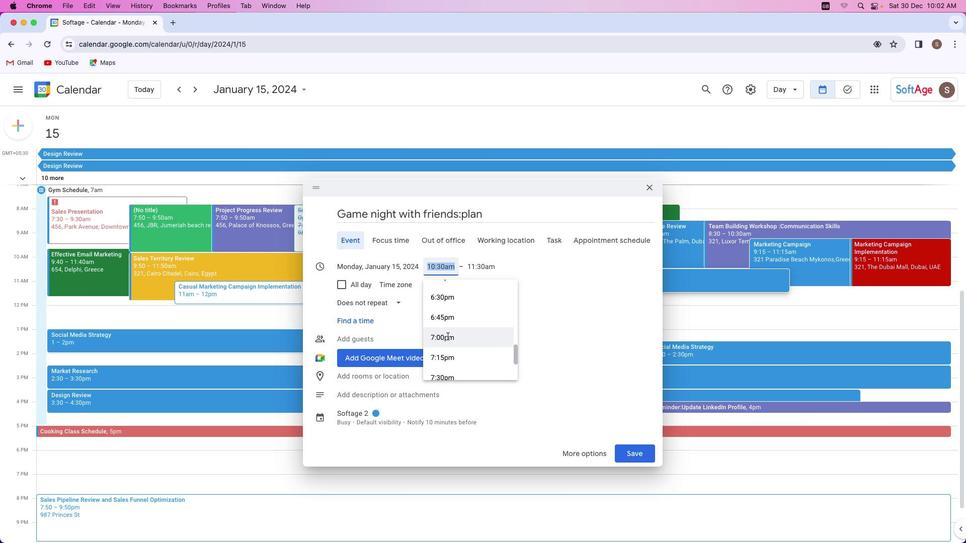 
Action: Mouse pressed left at (447, 336)
Screenshot: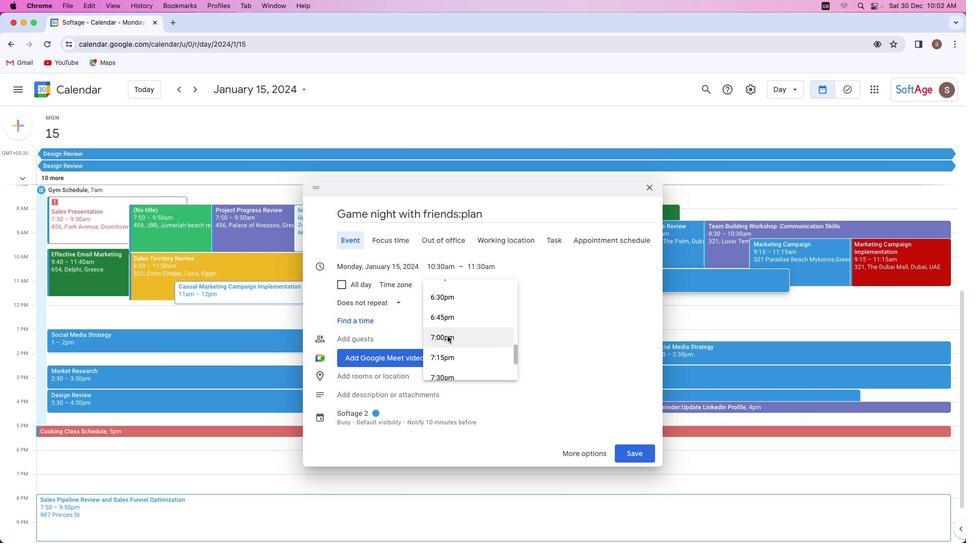 
Action: Mouse moved to (477, 302)
Screenshot: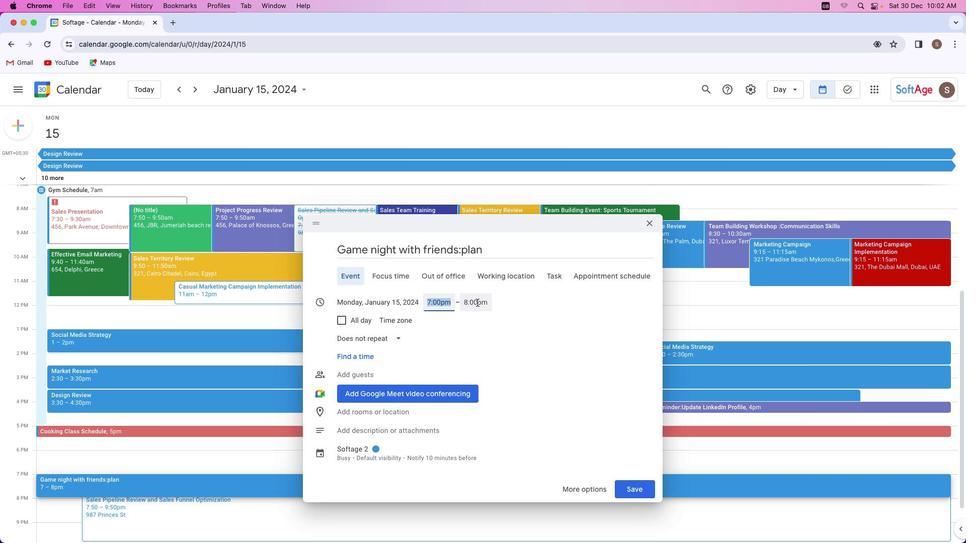 
Action: Mouse pressed left at (477, 302)
Screenshot: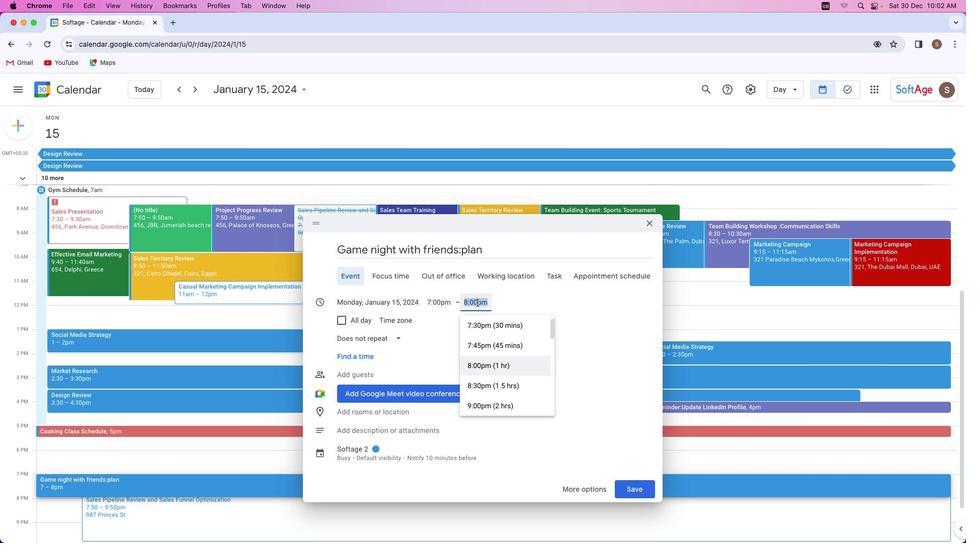
Action: Mouse moved to (491, 337)
Screenshot: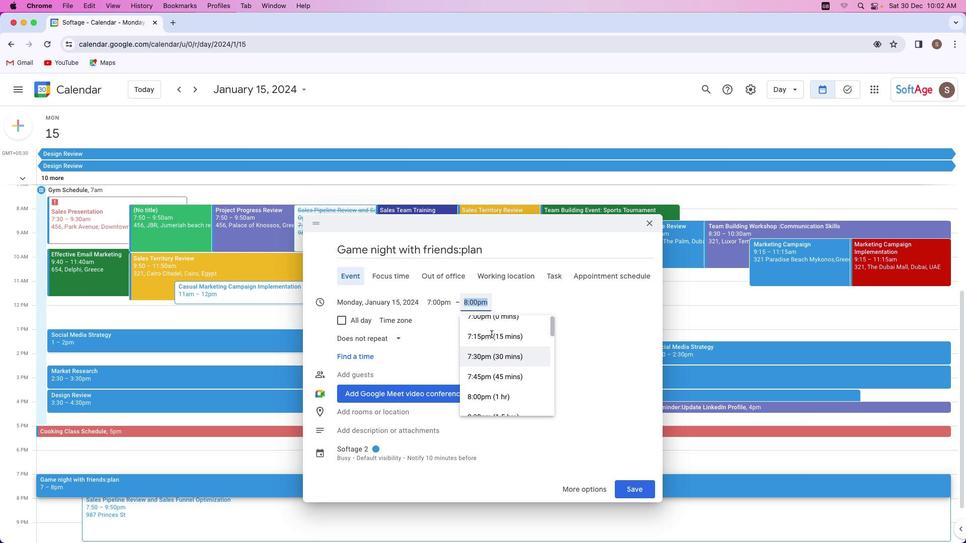 
Action: Mouse scrolled (491, 337) with delta (0, 0)
Screenshot: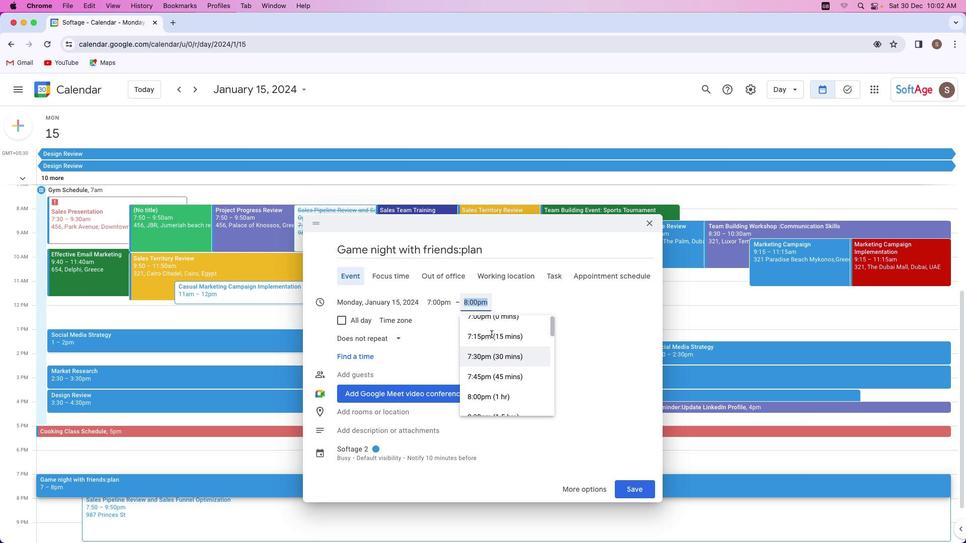 
Action: Mouse moved to (491, 335)
Screenshot: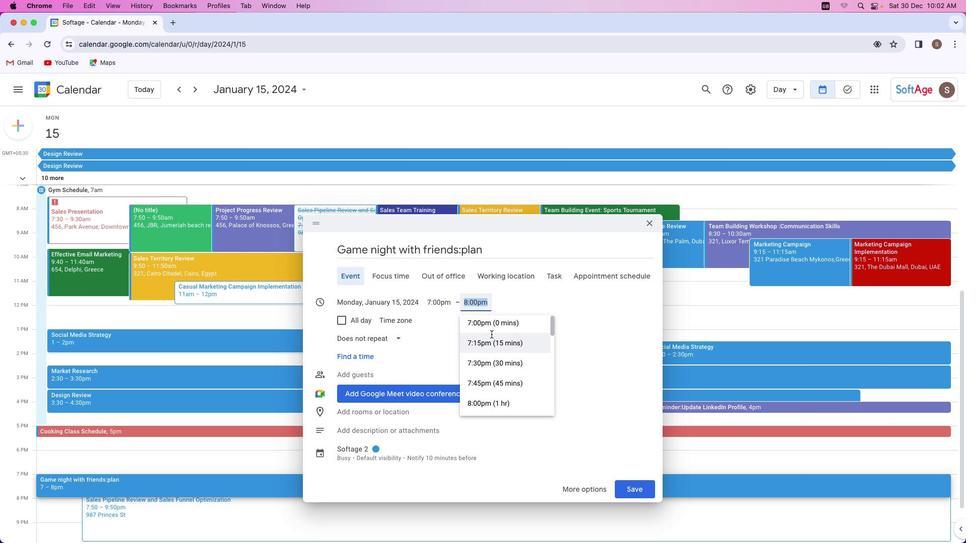 
Action: Mouse scrolled (491, 335) with delta (0, 0)
Screenshot: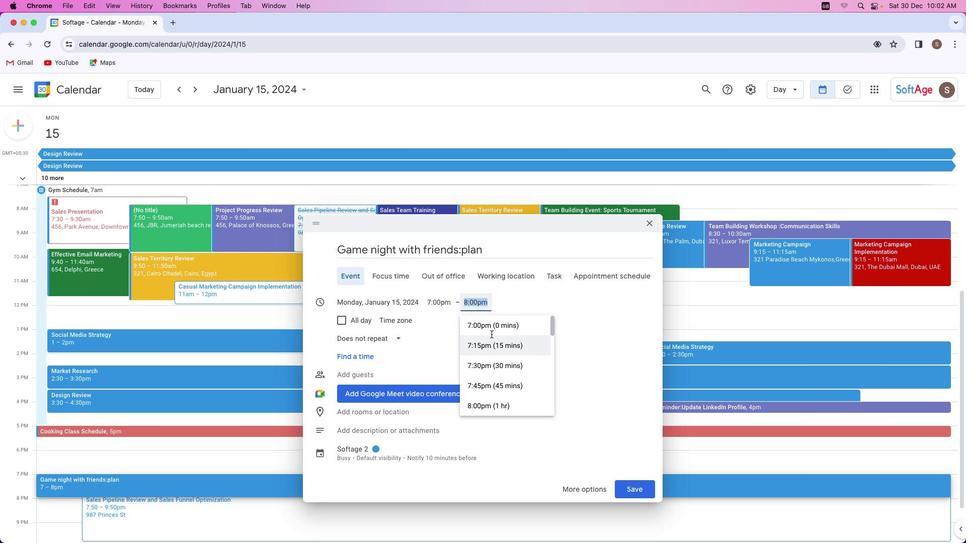 
Action: Mouse moved to (491, 335)
Screenshot: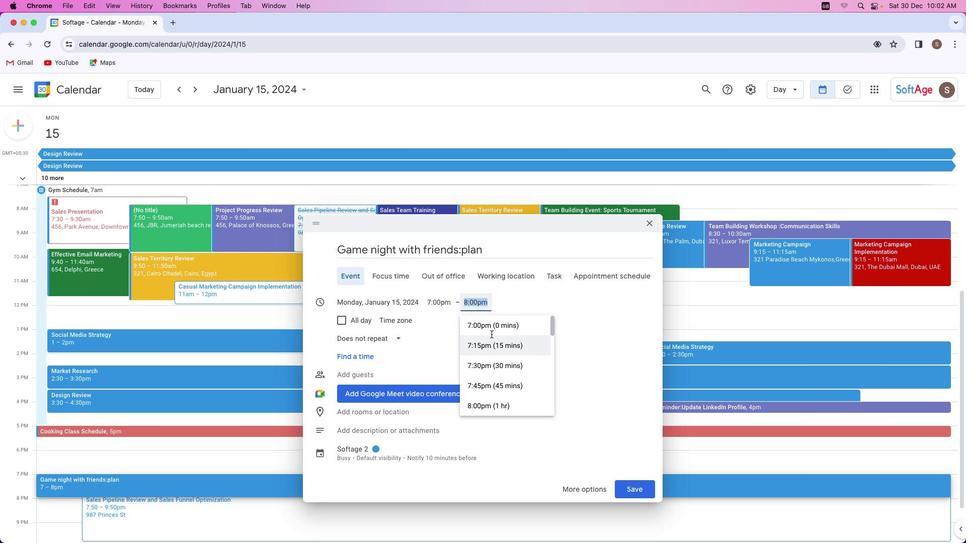 
Action: Mouse scrolled (491, 335) with delta (0, 2)
Screenshot: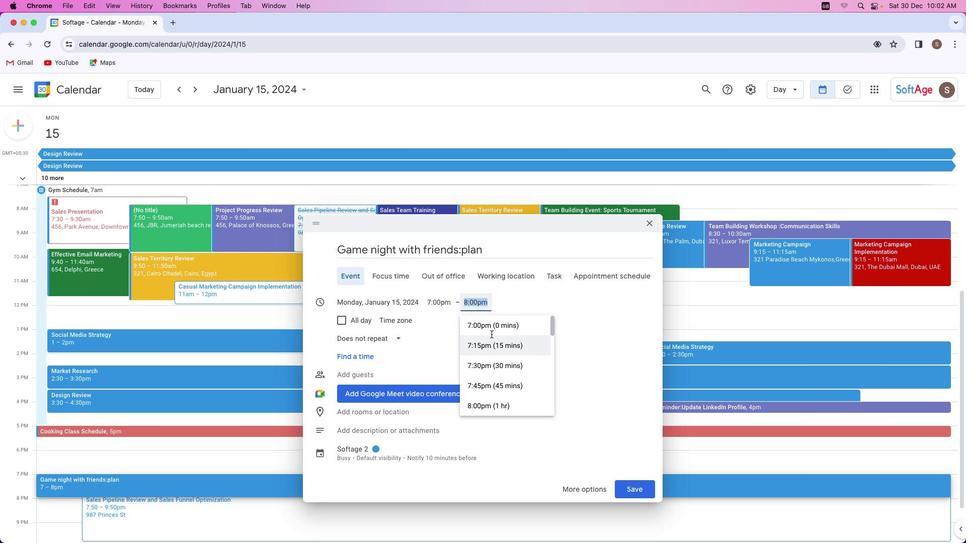 
Action: Mouse moved to (491, 334)
Screenshot: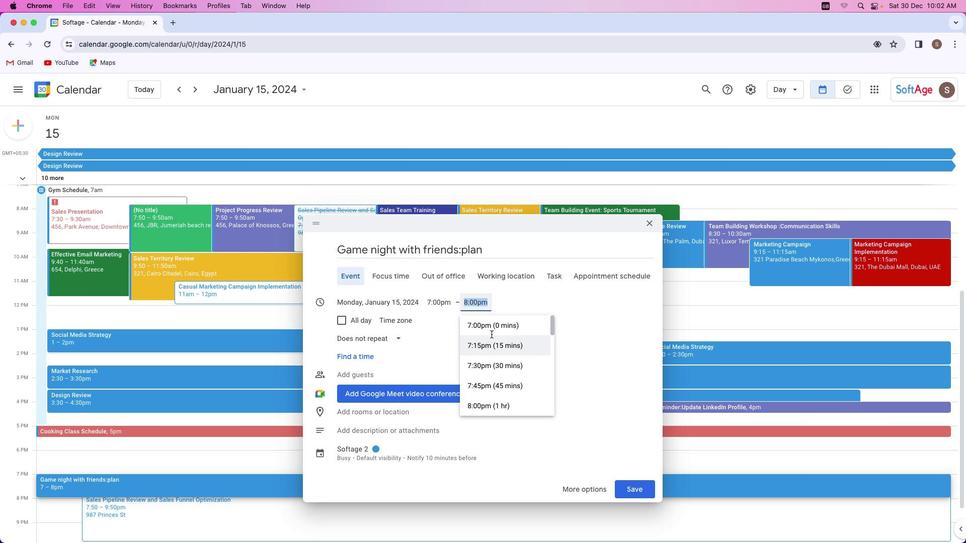 
Action: Mouse scrolled (491, 334) with delta (0, 2)
Screenshot: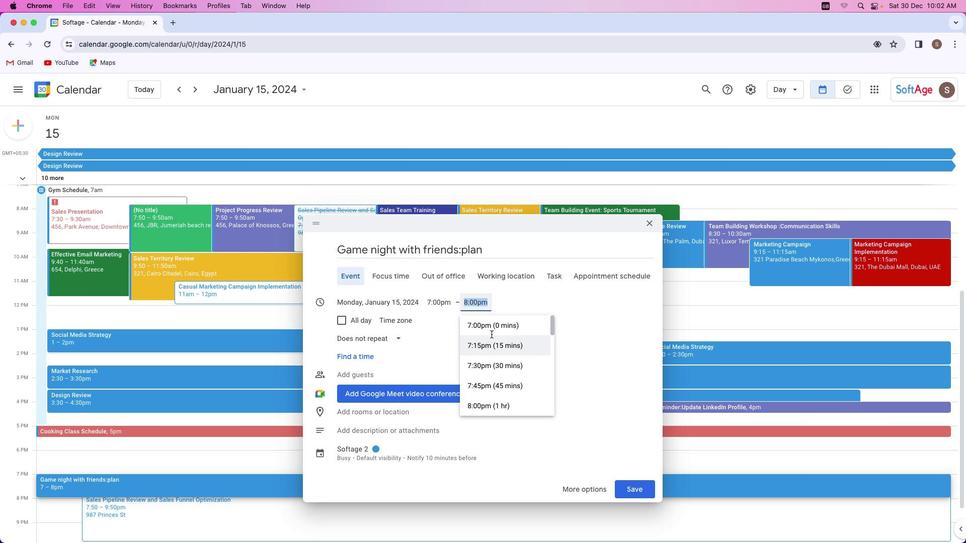 
Action: Mouse moved to (493, 325)
Screenshot: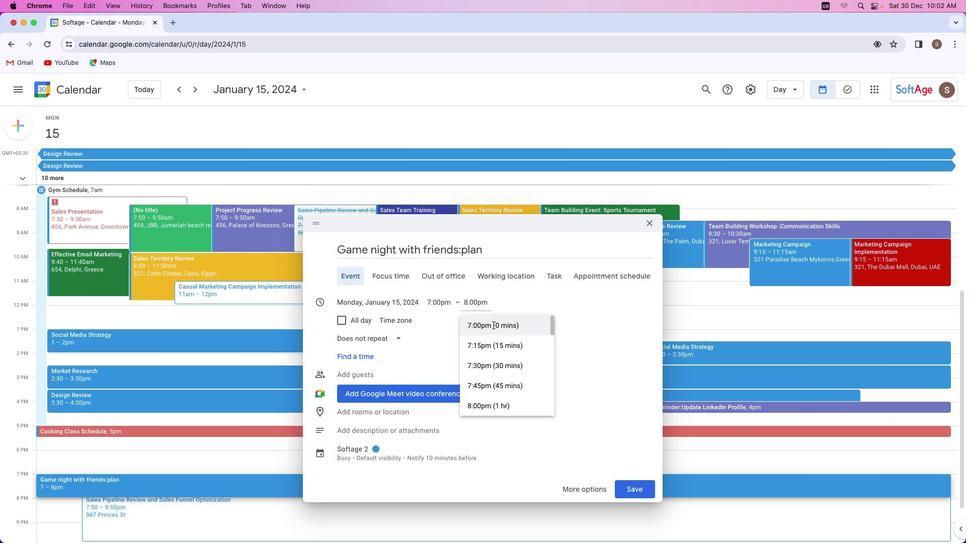 
Action: Mouse pressed left at (493, 325)
Screenshot: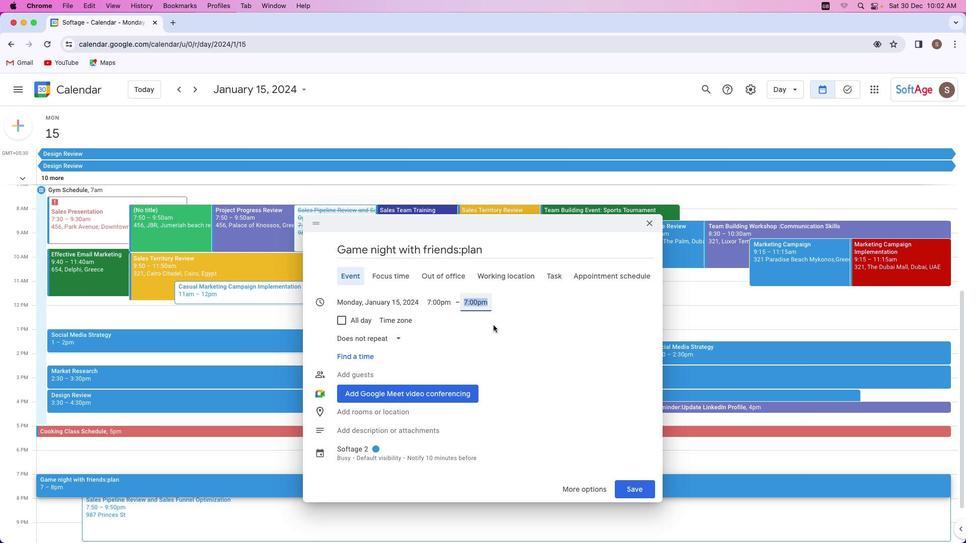 
Action: Mouse moved to (358, 428)
Screenshot: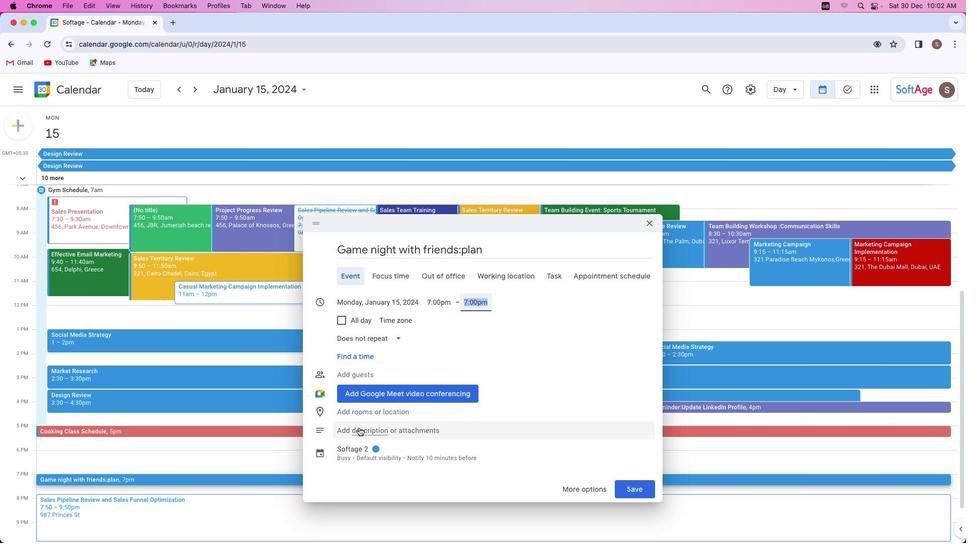 
Action: Mouse pressed left at (358, 428)
Screenshot: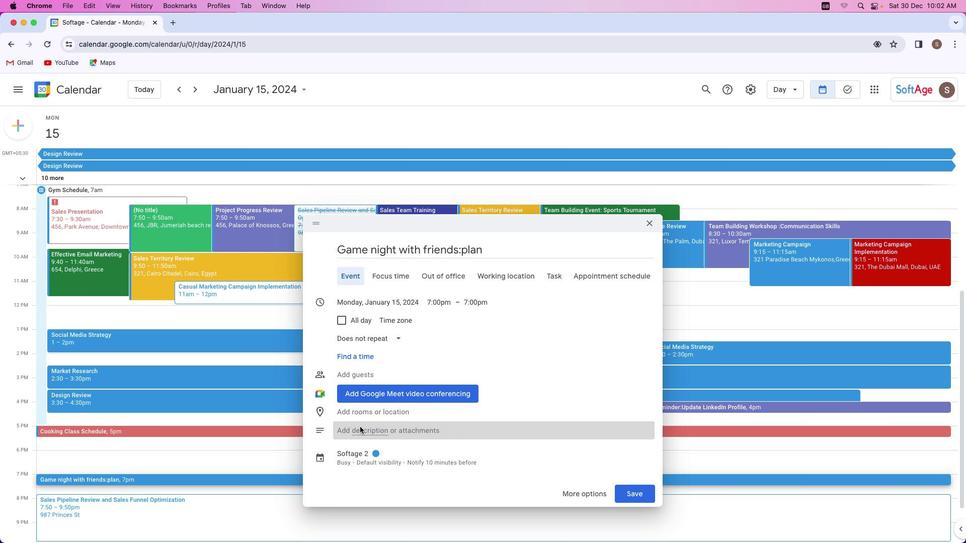 
Action: Mouse moved to (417, 370)
Screenshot: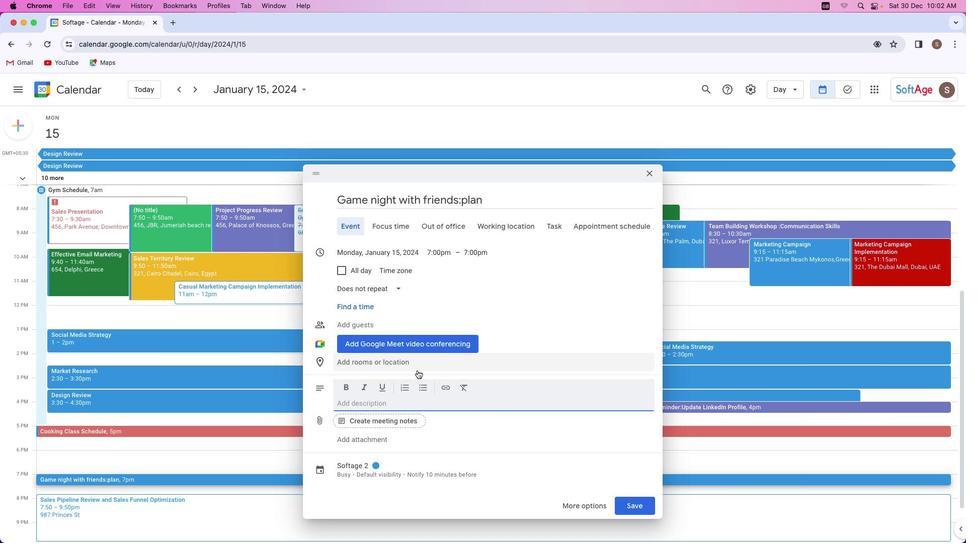 
Action: Key pressed Key.shift'T''h''i''s'Key.space'p''l''a''n'Key.space'i''s'Key.space'f''o''r'Key.space'g''a''m''e'Key.space'n''i''g''h''t'Key.space'w''i''t''h'Key.space'f''r''i''e''n''d''s''.'
Screenshot: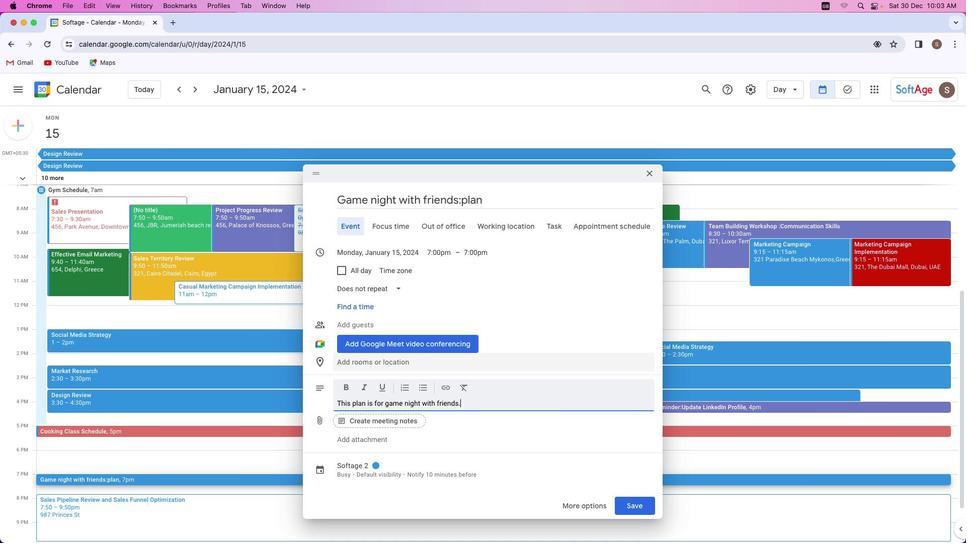 
Action: Mouse moved to (372, 460)
Screenshot: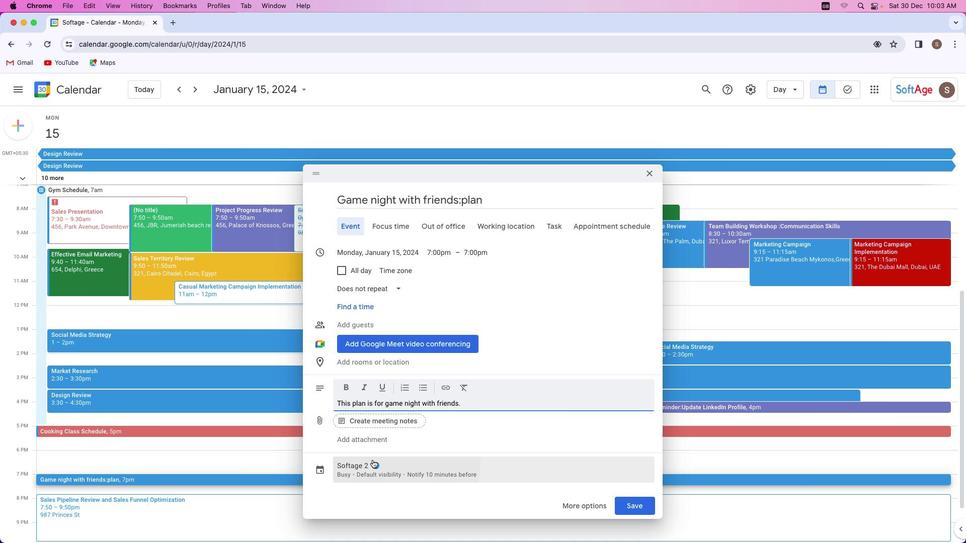 
Action: Mouse pressed left at (372, 460)
Screenshot: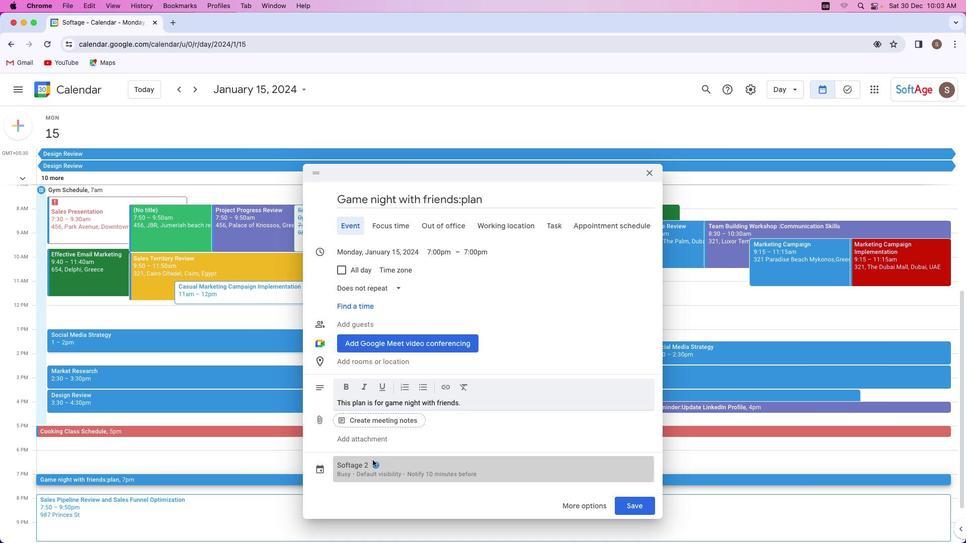 
Action: Mouse moved to (399, 389)
Screenshot: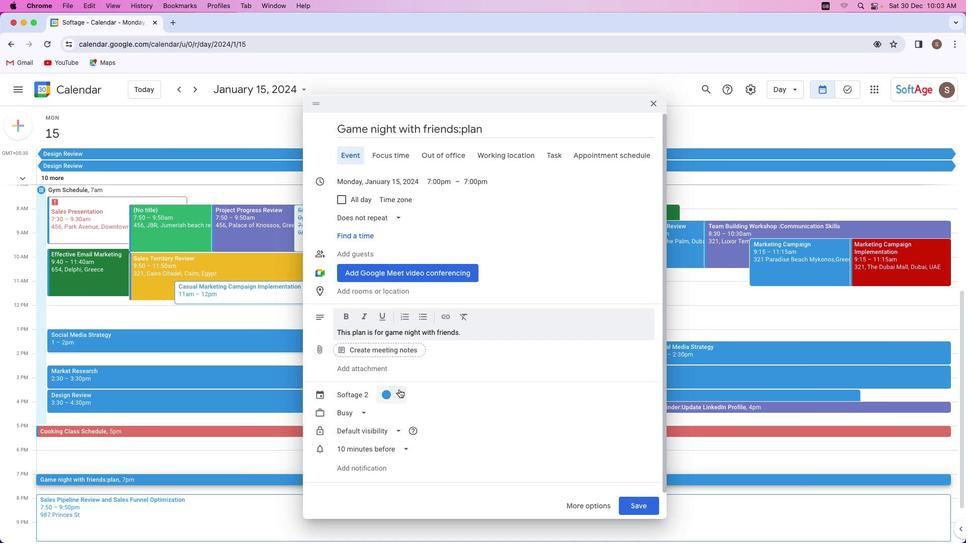 
Action: Mouse pressed left at (399, 389)
Screenshot: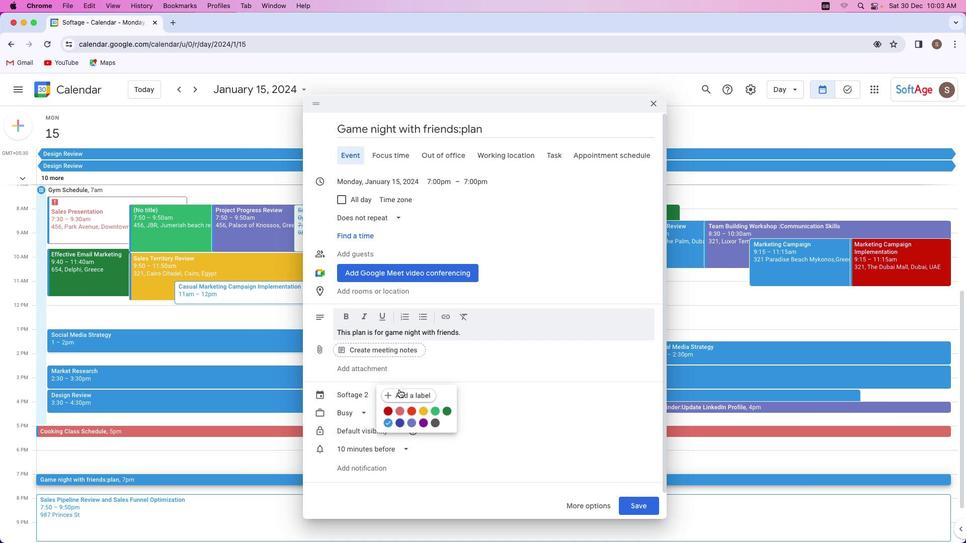 
Action: Mouse moved to (422, 424)
Screenshot: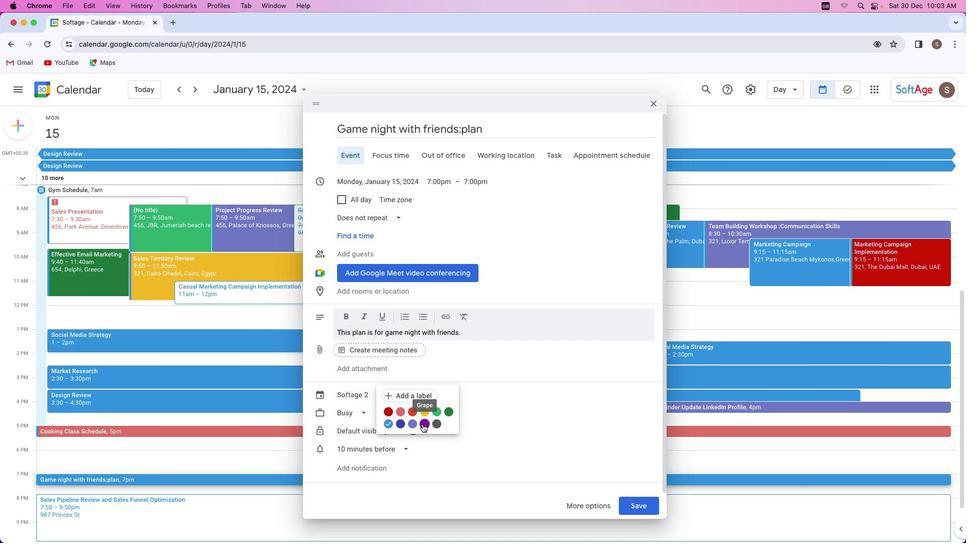 
Action: Mouse pressed left at (422, 424)
Screenshot: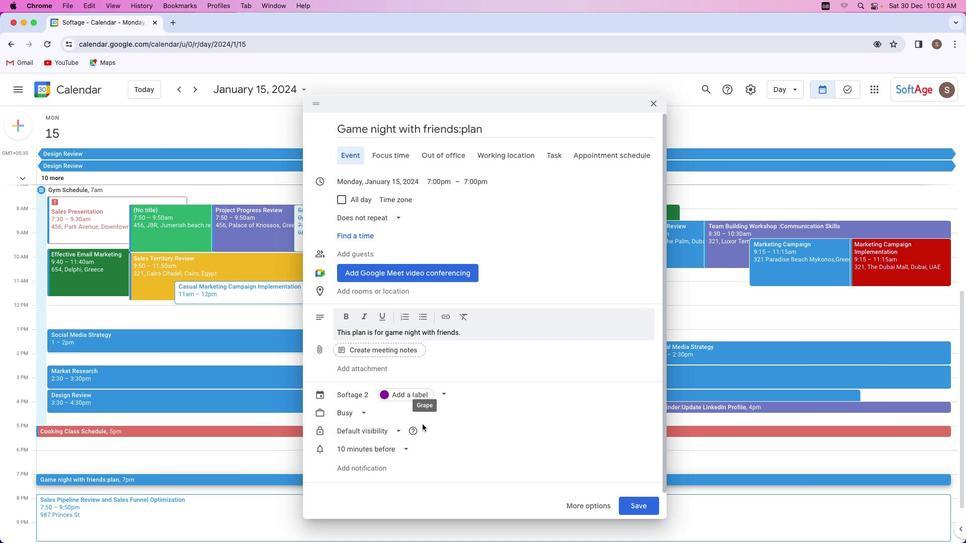 
Action: Mouse moved to (629, 505)
Screenshot: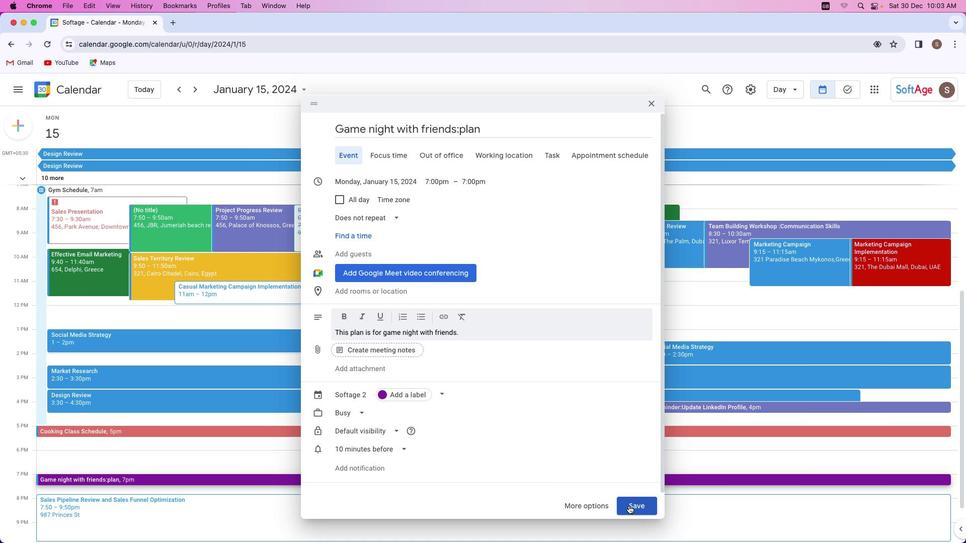 
Action: Mouse pressed left at (629, 505)
Screenshot: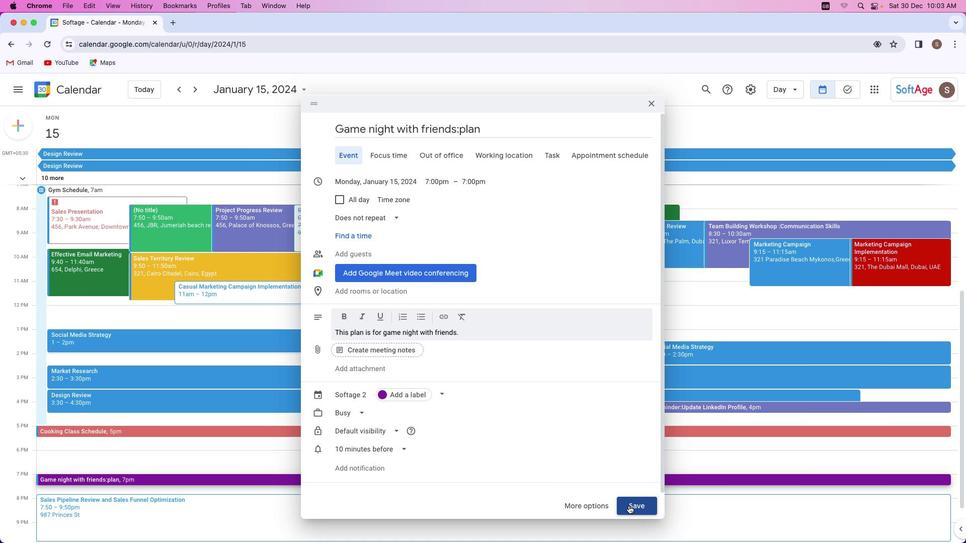 
Action: Mouse moved to (119, 479)
Screenshot: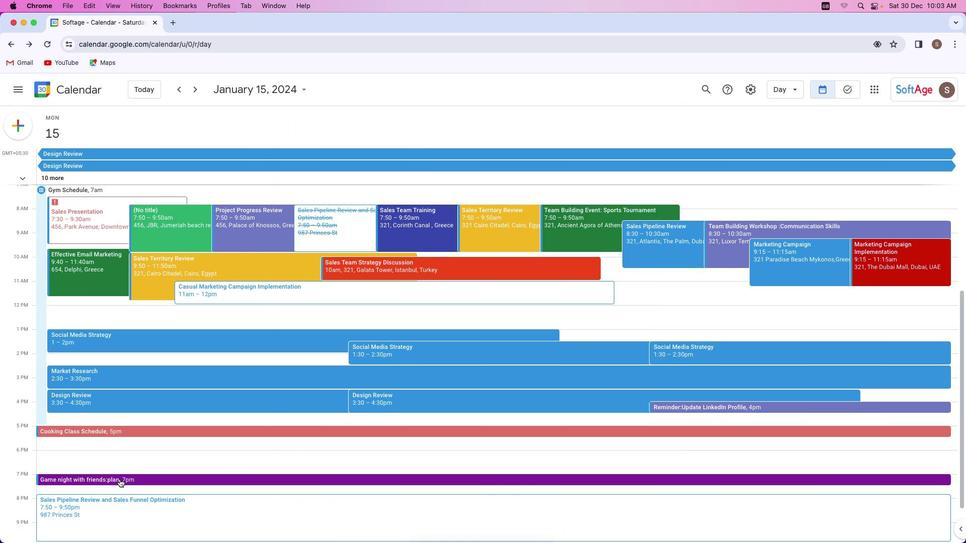 
Action: Mouse pressed left at (119, 479)
Screenshot: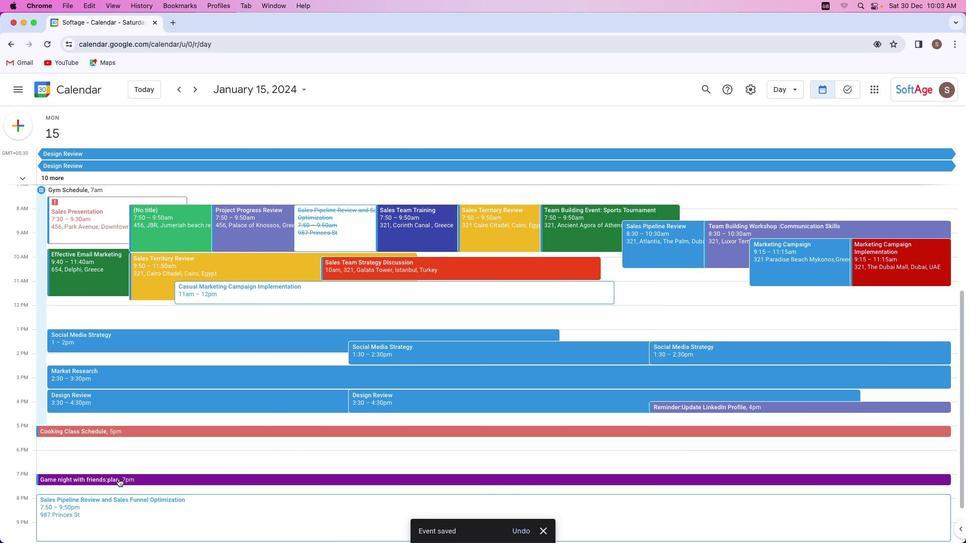 
Action: Mouse moved to (498, 379)
Screenshot: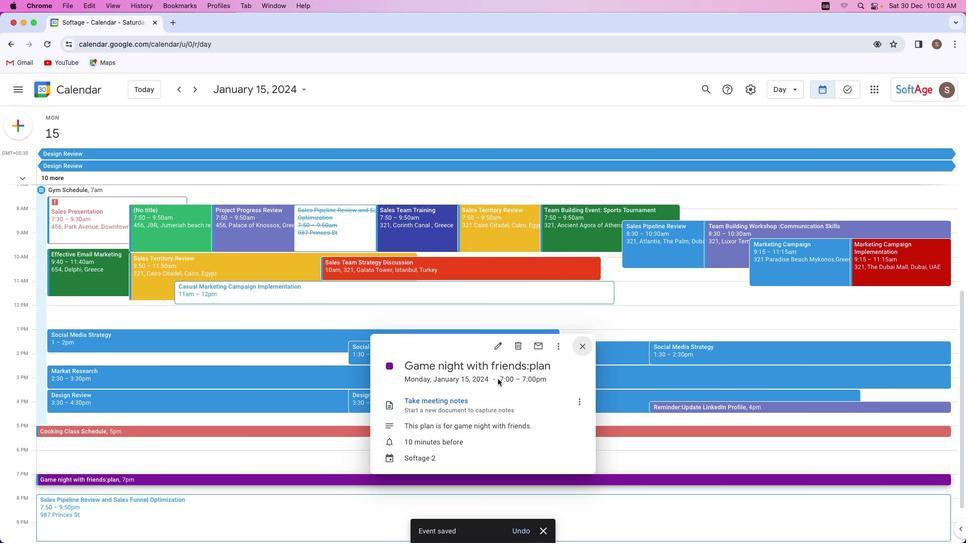 
Action: Mouse pressed left at (498, 379)
Screenshot: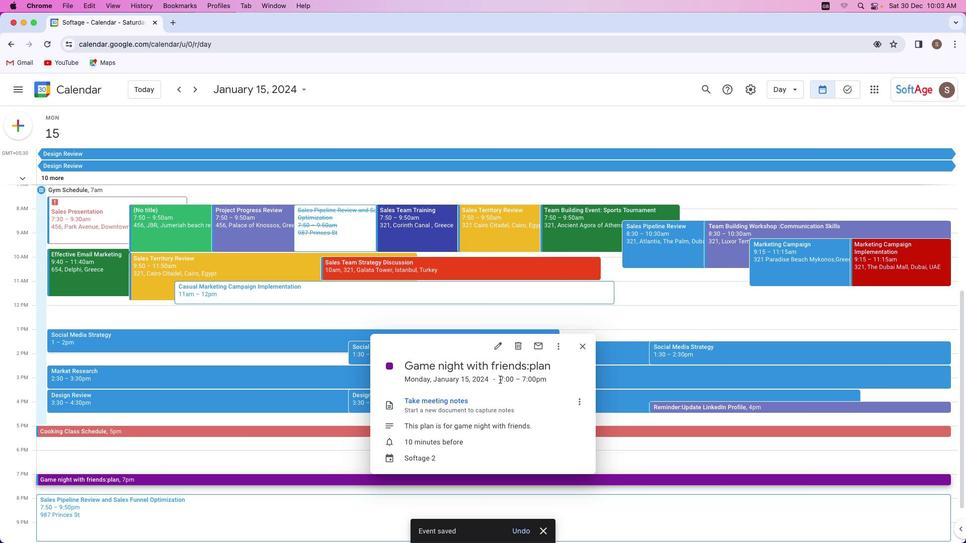 
Action: Mouse moved to (468, 390)
Screenshot: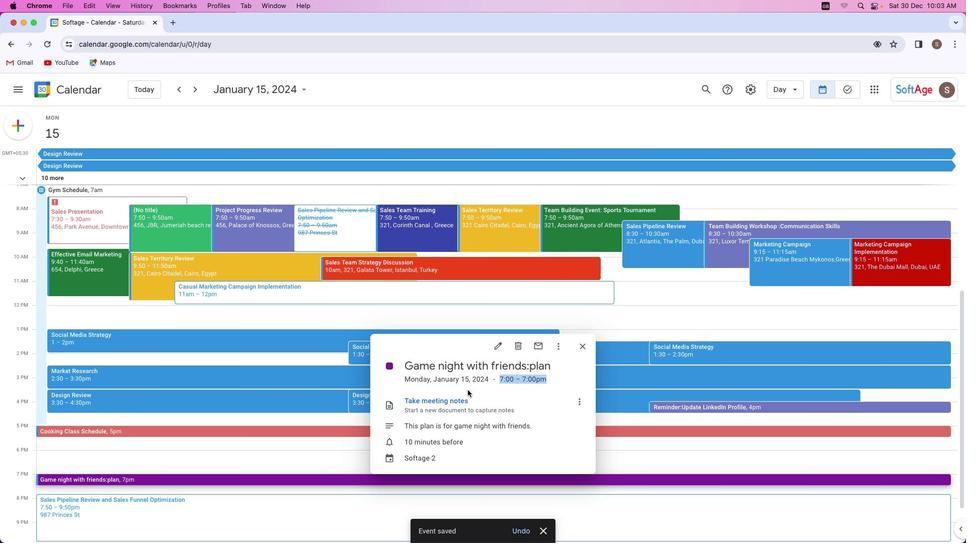 
Action: Mouse pressed left at (468, 390)
Screenshot: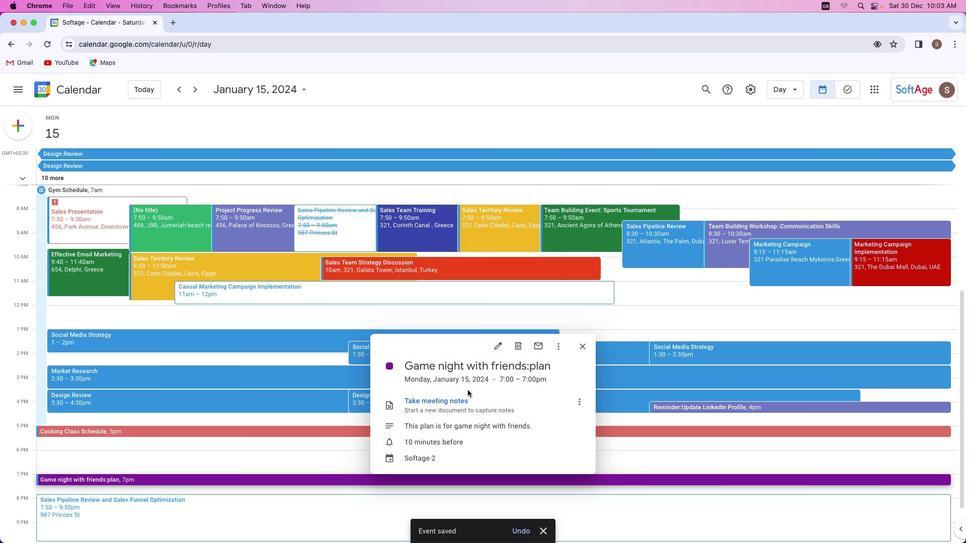 
Action: Mouse moved to (543, 397)
Screenshot: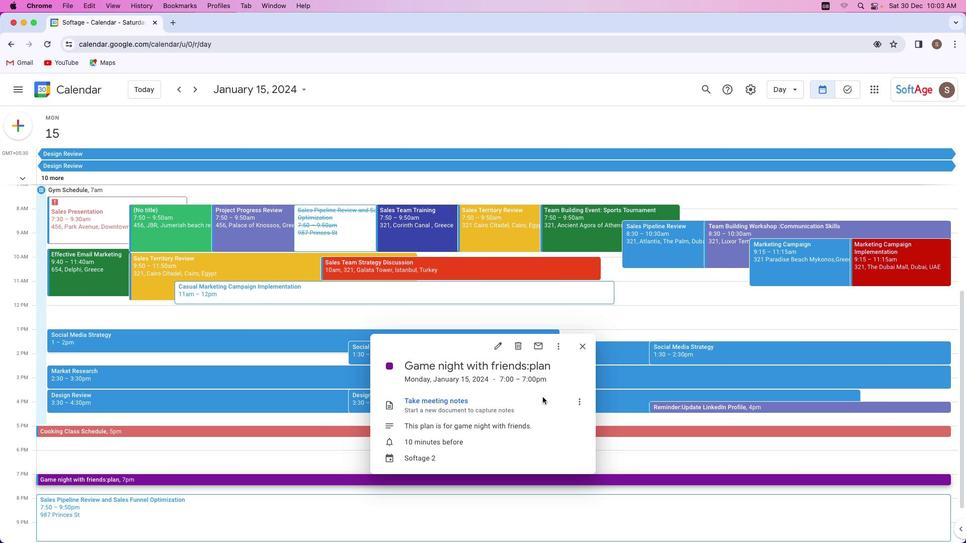 
